 Task: Create a due date automation trigger when advanced on, on the tuesday before a card is due add dates with a due date at 11:00 AM.
Action: Mouse moved to (1253, 92)
Screenshot: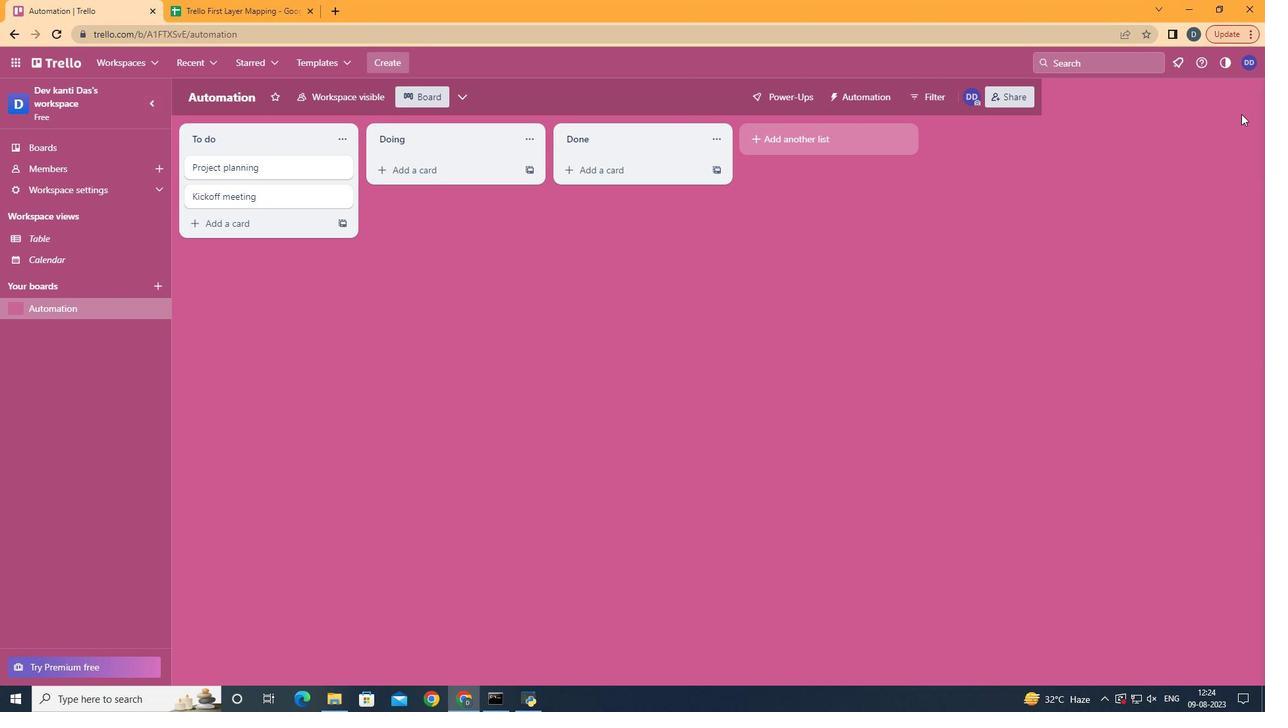 
Action: Mouse pressed left at (1253, 92)
Screenshot: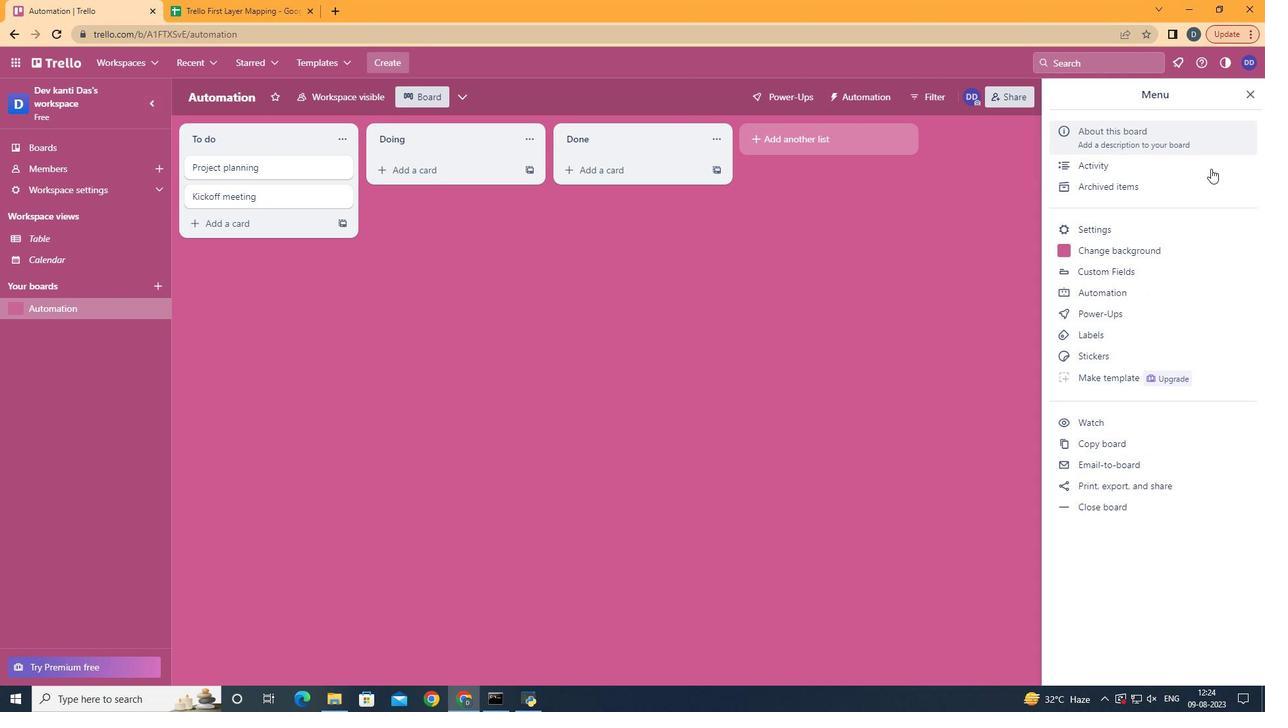 
Action: Mouse moved to (1139, 299)
Screenshot: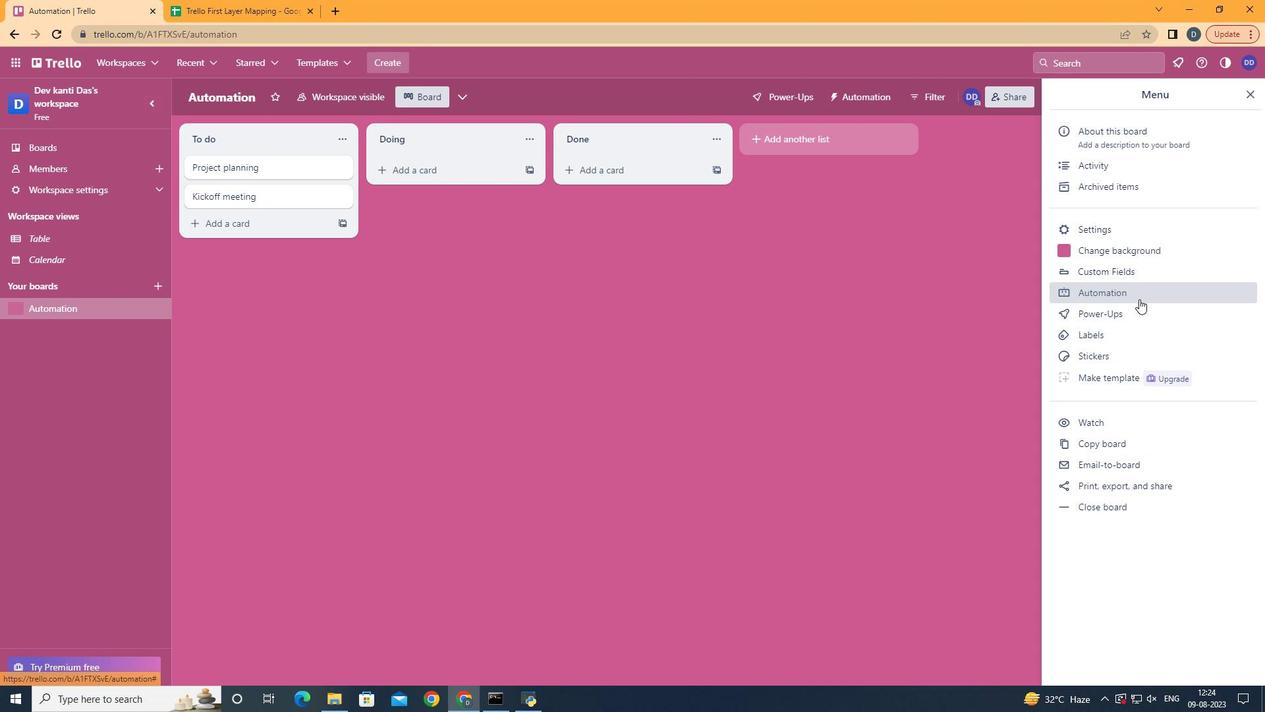 
Action: Mouse pressed left at (1139, 299)
Screenshot: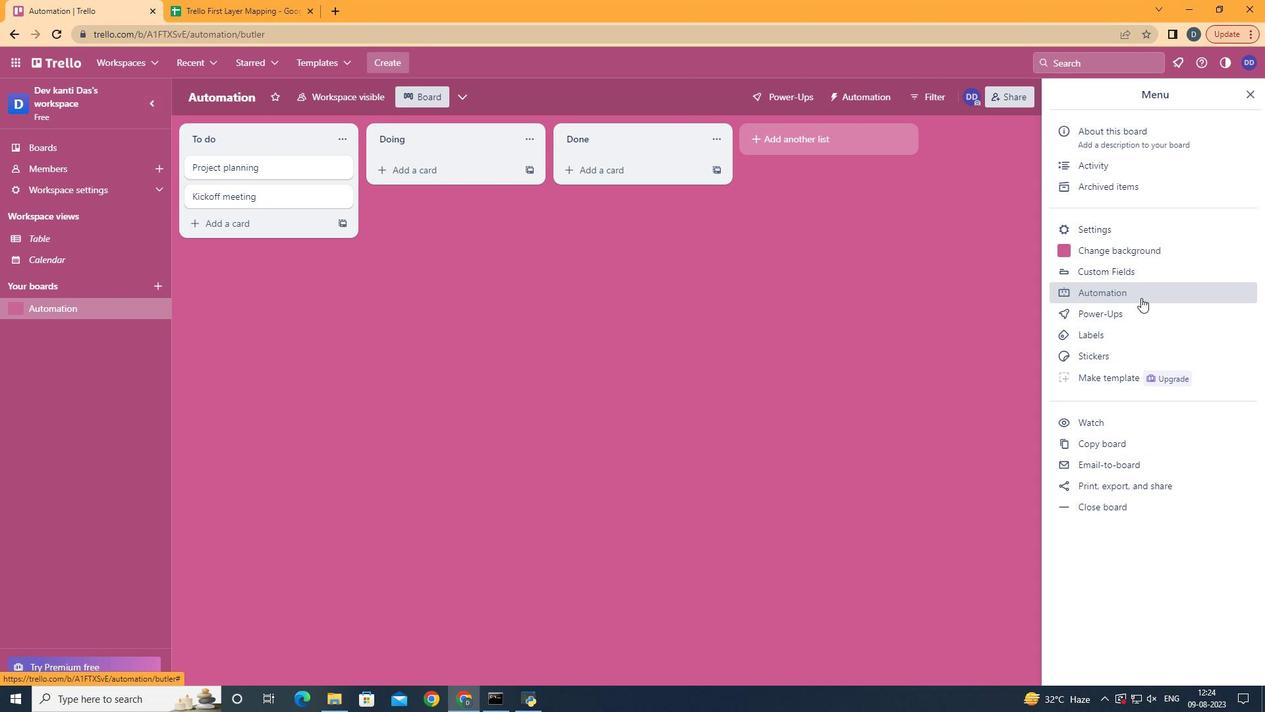 
Action: Mouse moved to (235, 256)
Screenshot: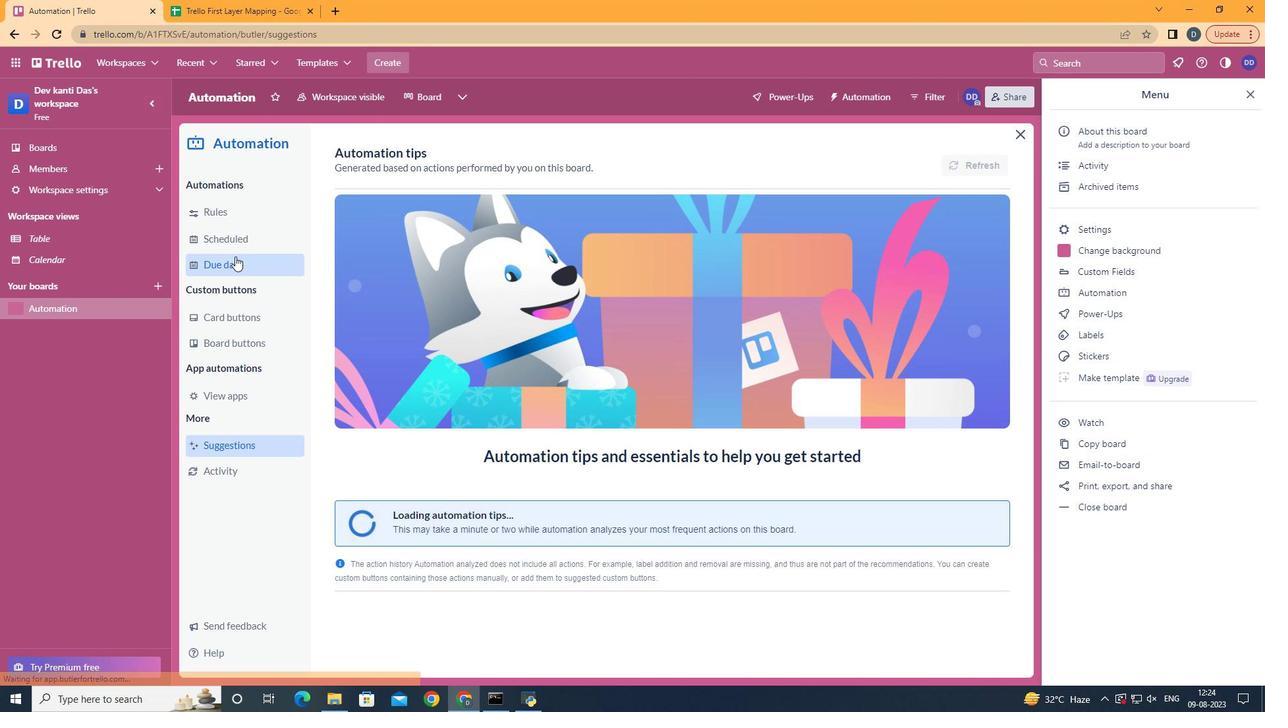 
Action: Mouse pressed left at (235, 256)
Screenshot: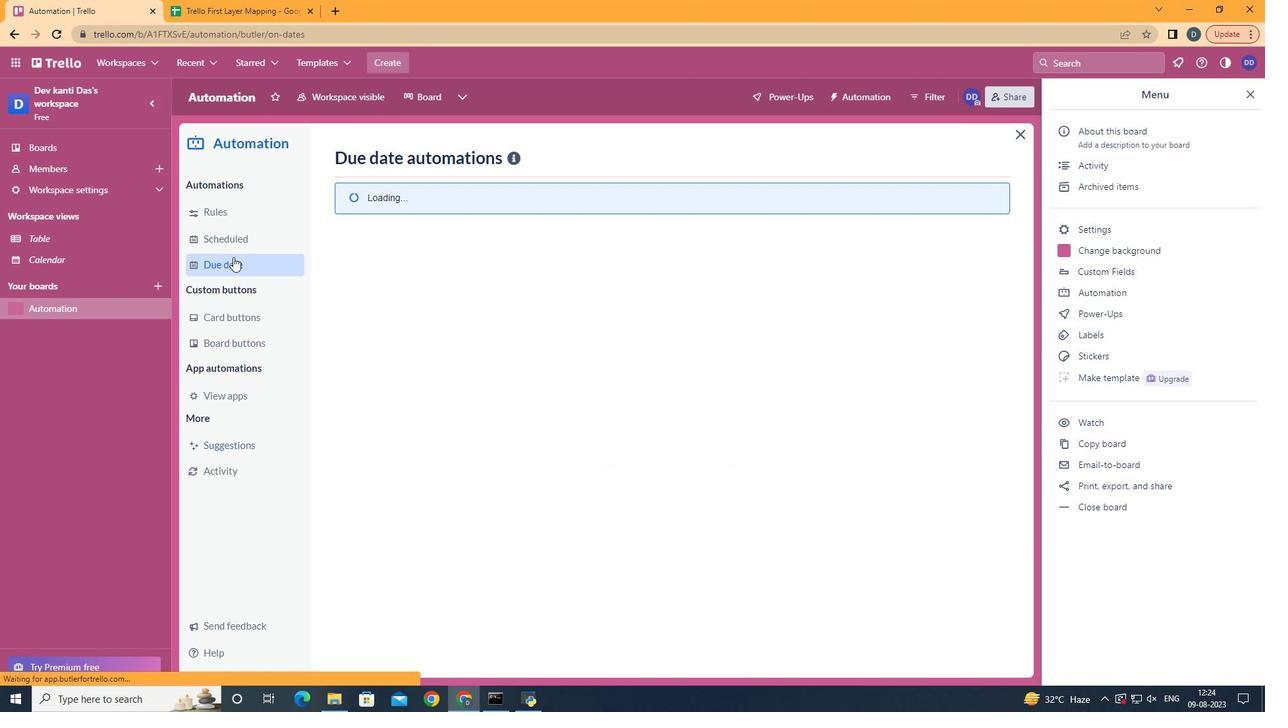 
Action: Mouse moved to (911, 158)
Screenshot: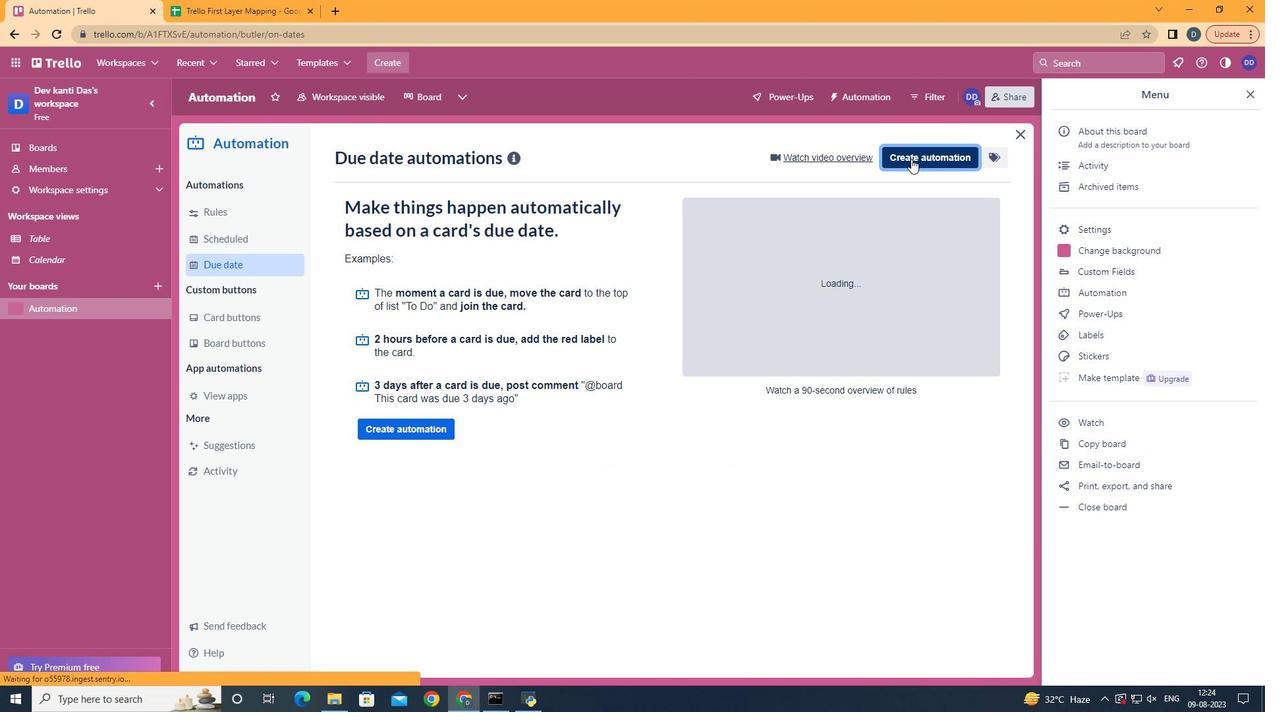 
Action: Mouse pressed left at (911, 158)
Screenshot: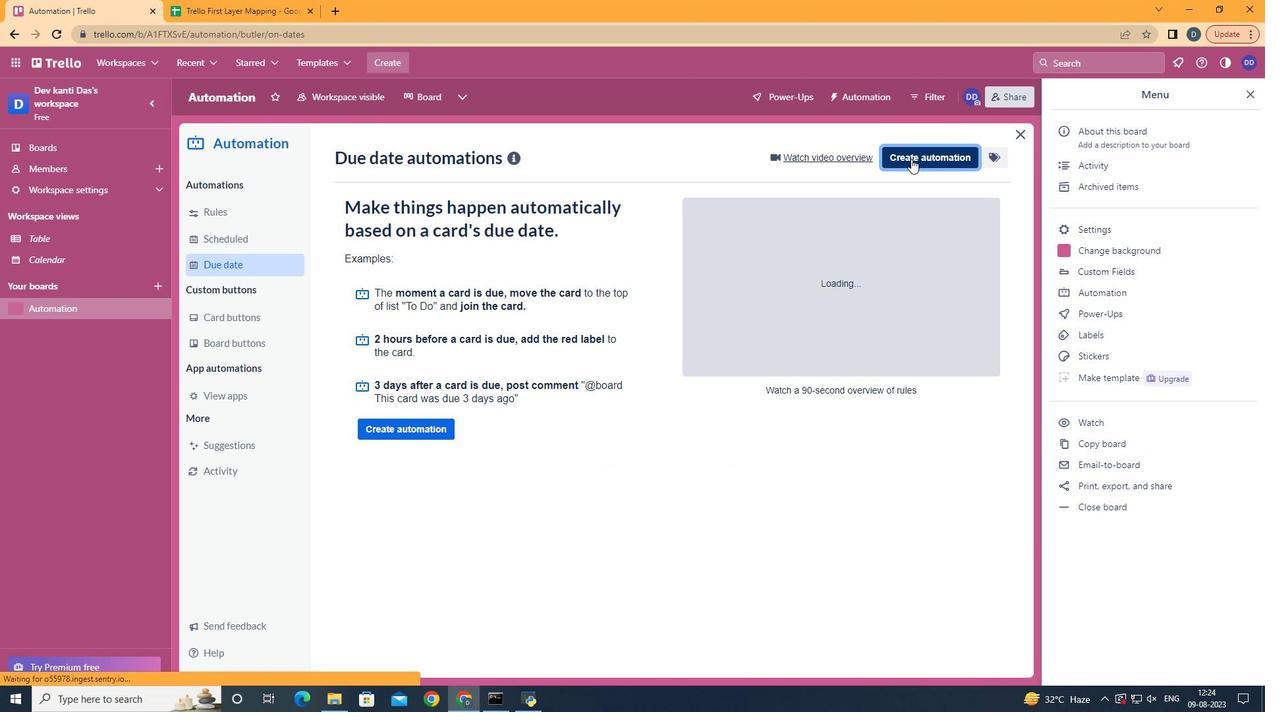 
Action: Mouse moved to (722, 292)
Screenshot: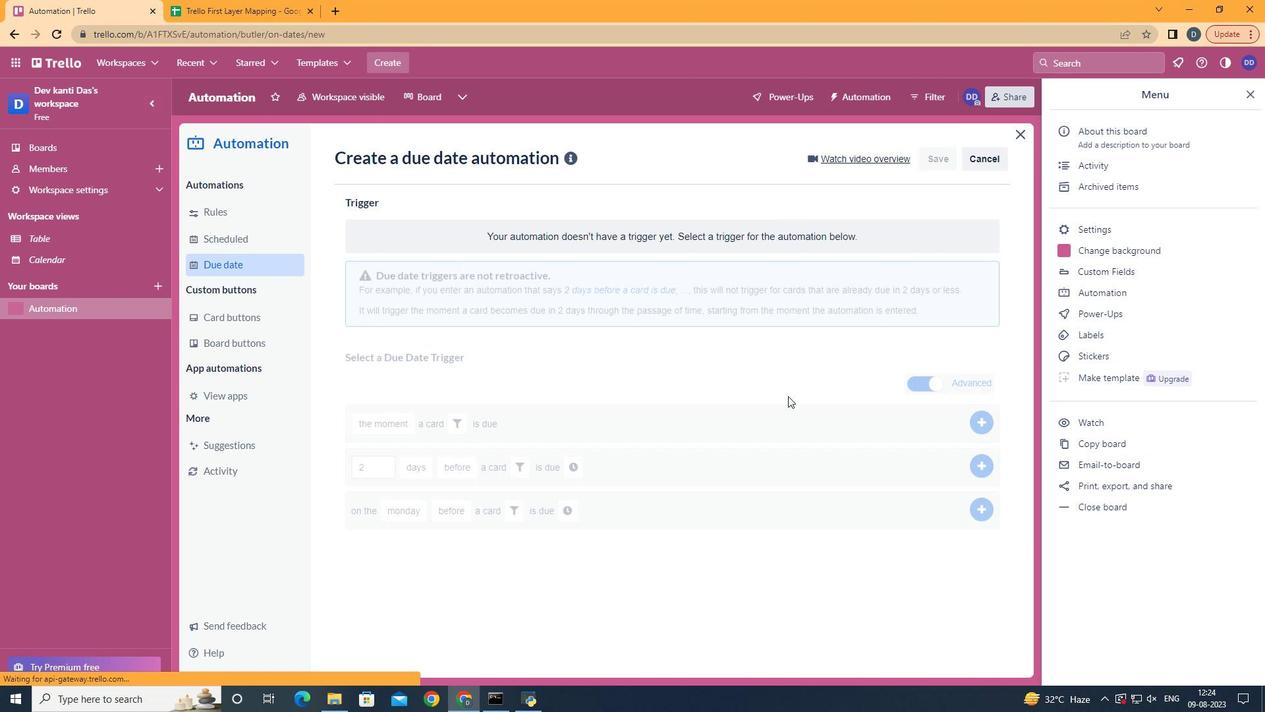 
Action: Mouse pressed left at (722, 292)
Screenshot: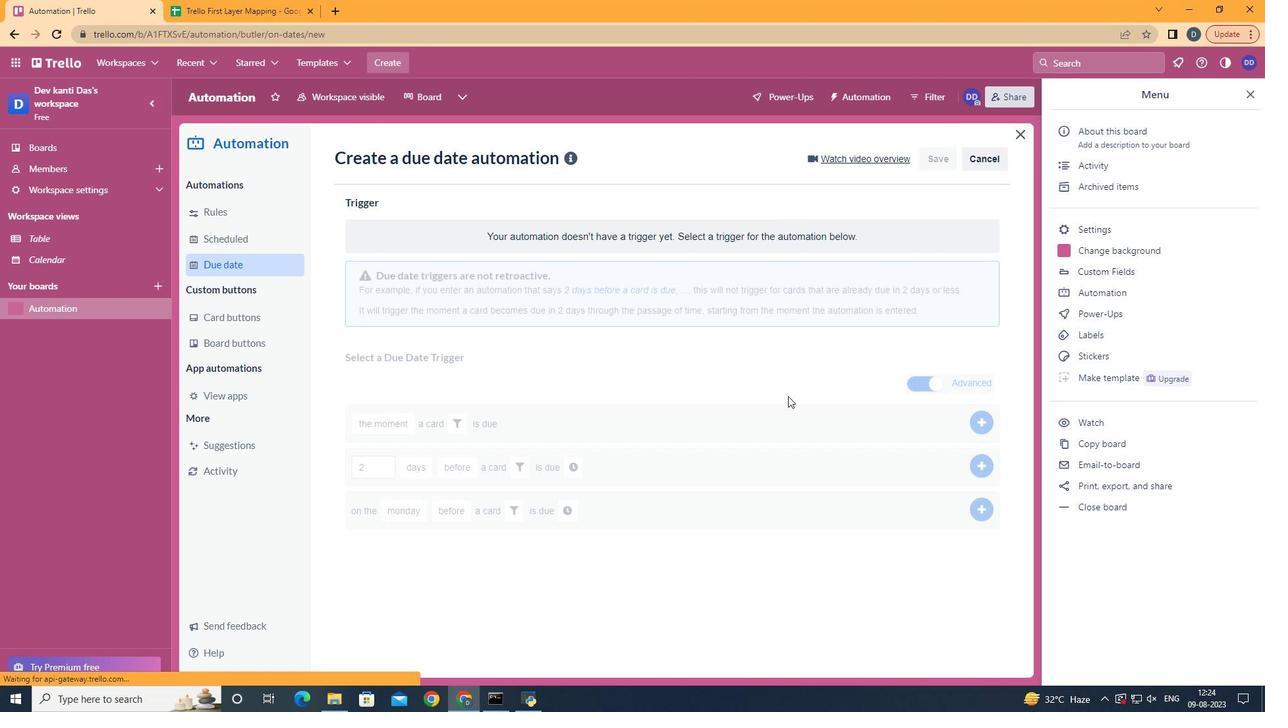 
Action: Mouse moved to (439, 373)
Screenshot: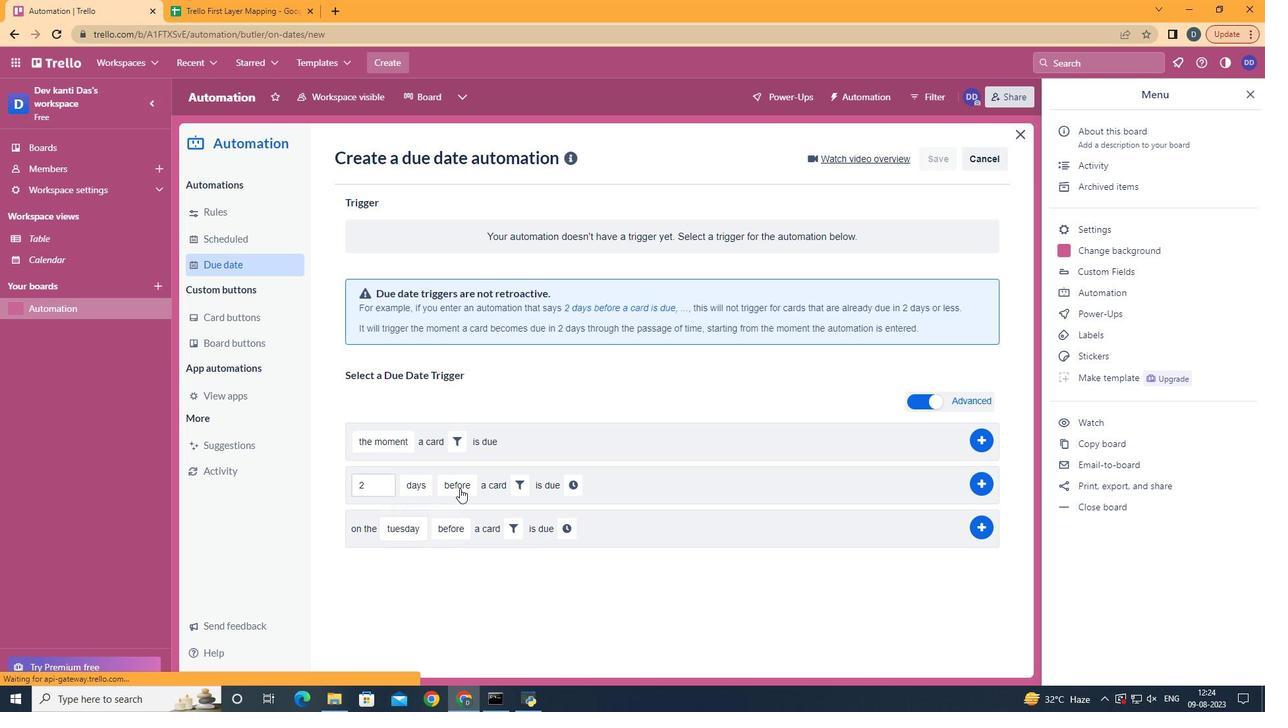 
Action: Mouse pressed left at (439, 373)
Screenshot: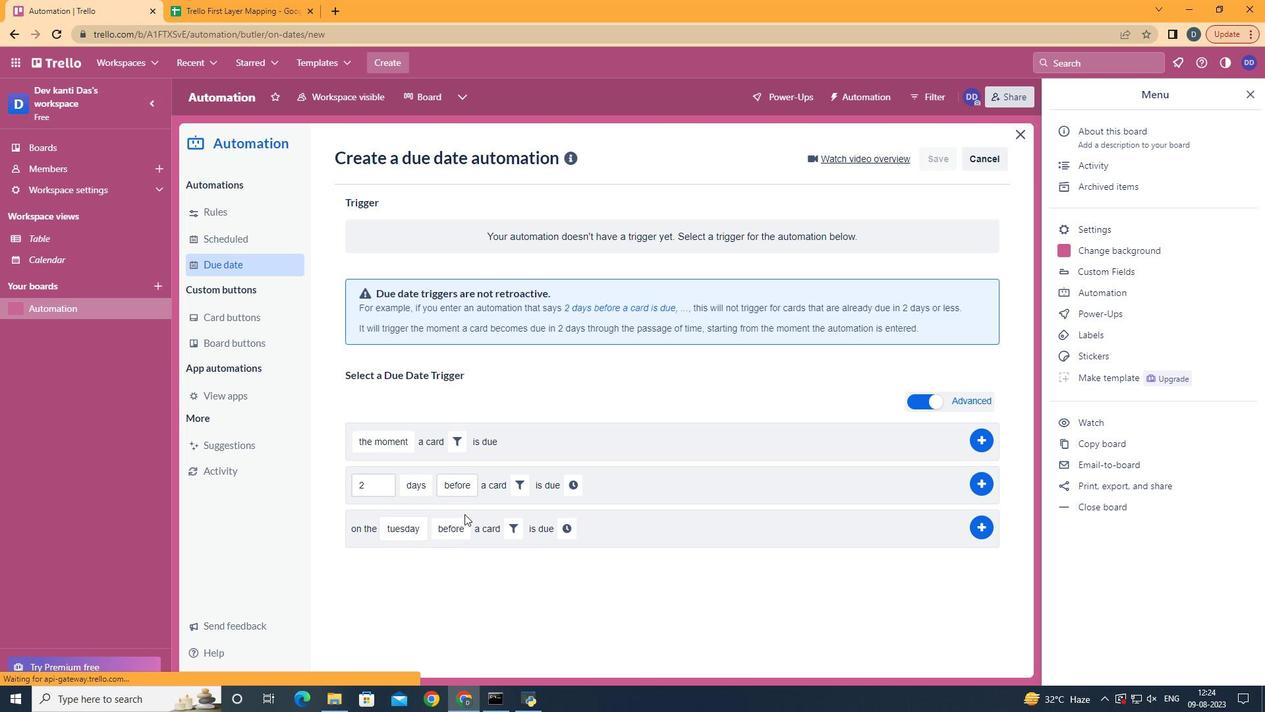 
Action: Mouse moved to (474, 552)
Screenshot: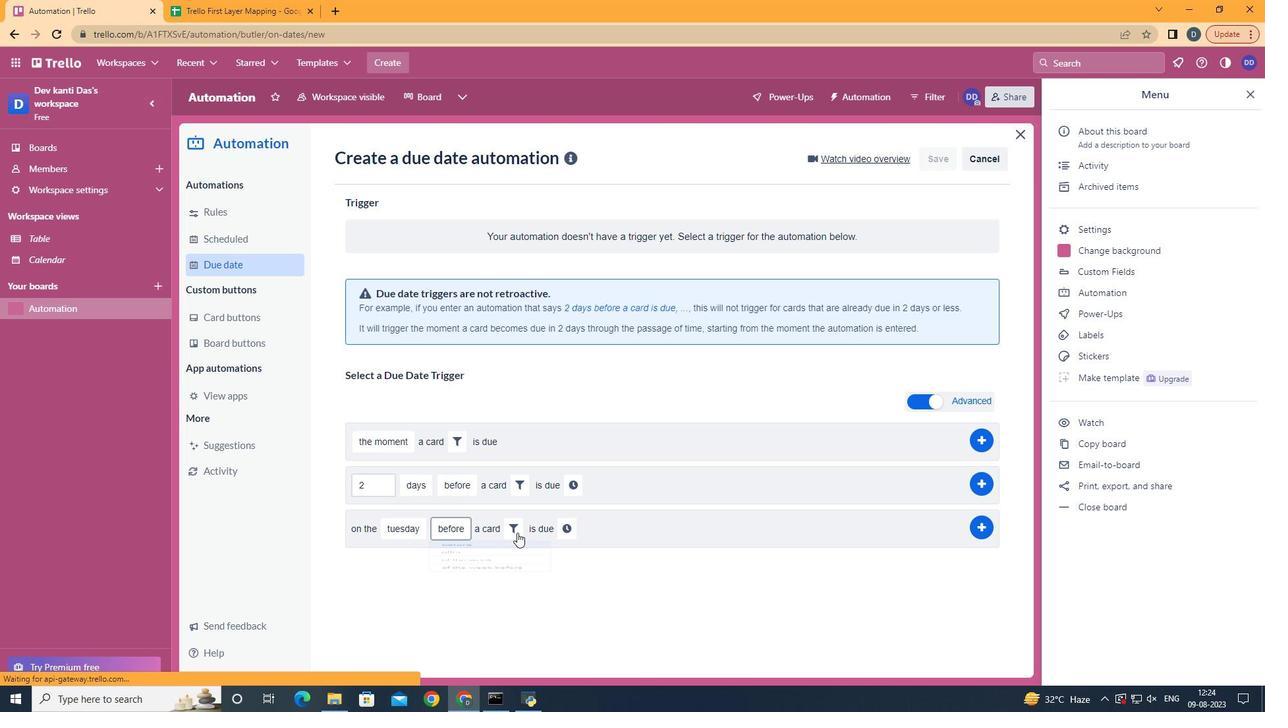 
Action: Mouse pressed left at (474, 552)
Screenshot: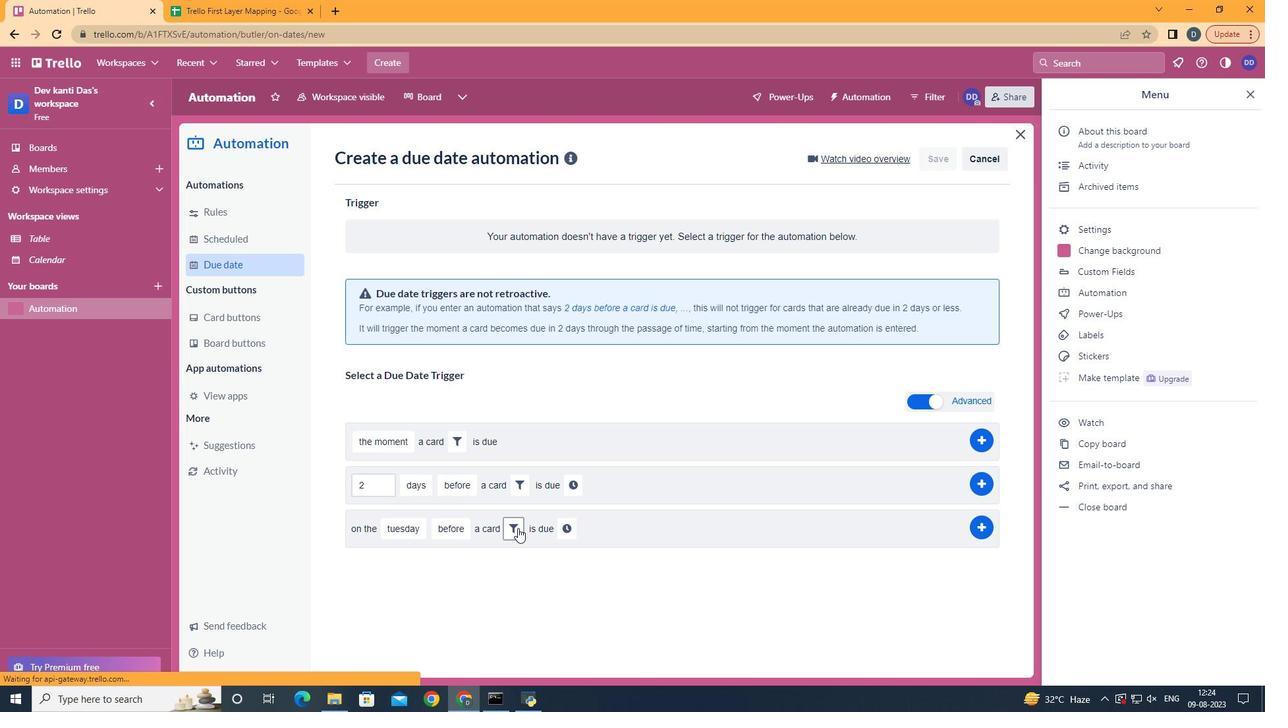 
Action: Mouse moved to (518, 528)
Screenshot: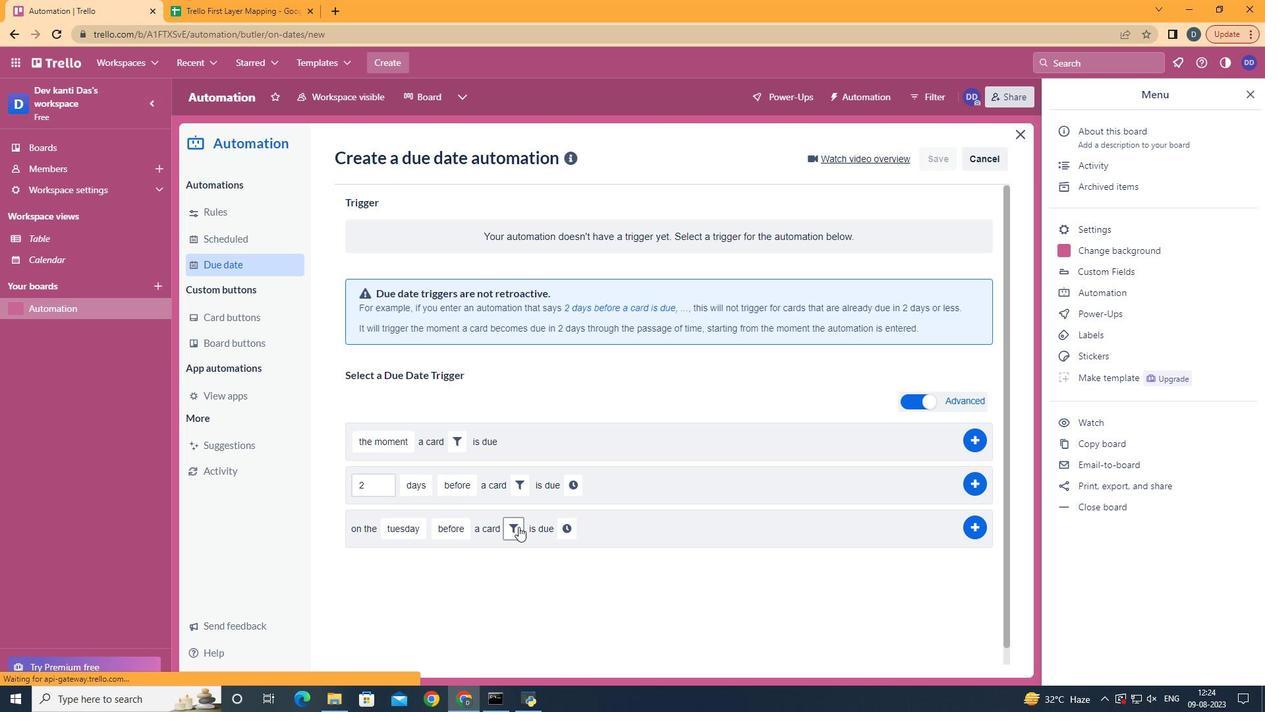 
Action: Mouse pressed left at (518, 528)
Screenshot: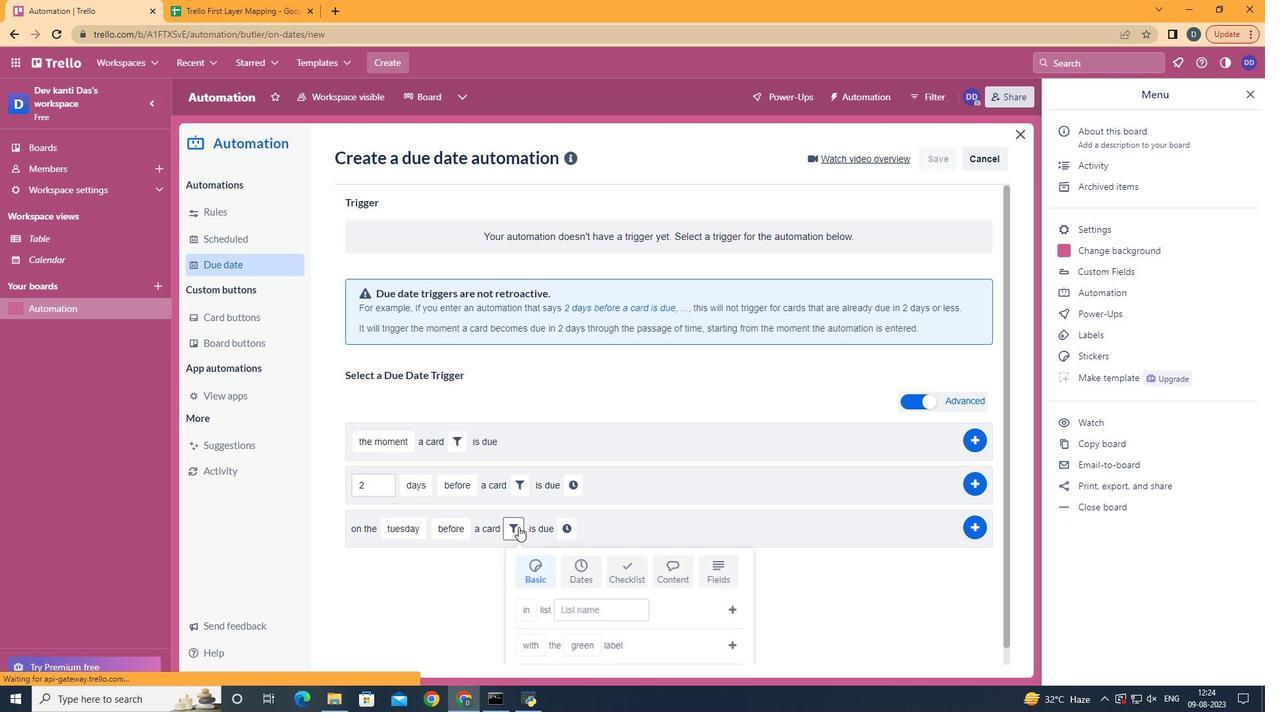 
Action: Mouse moved to (588, 556)
Screenshot: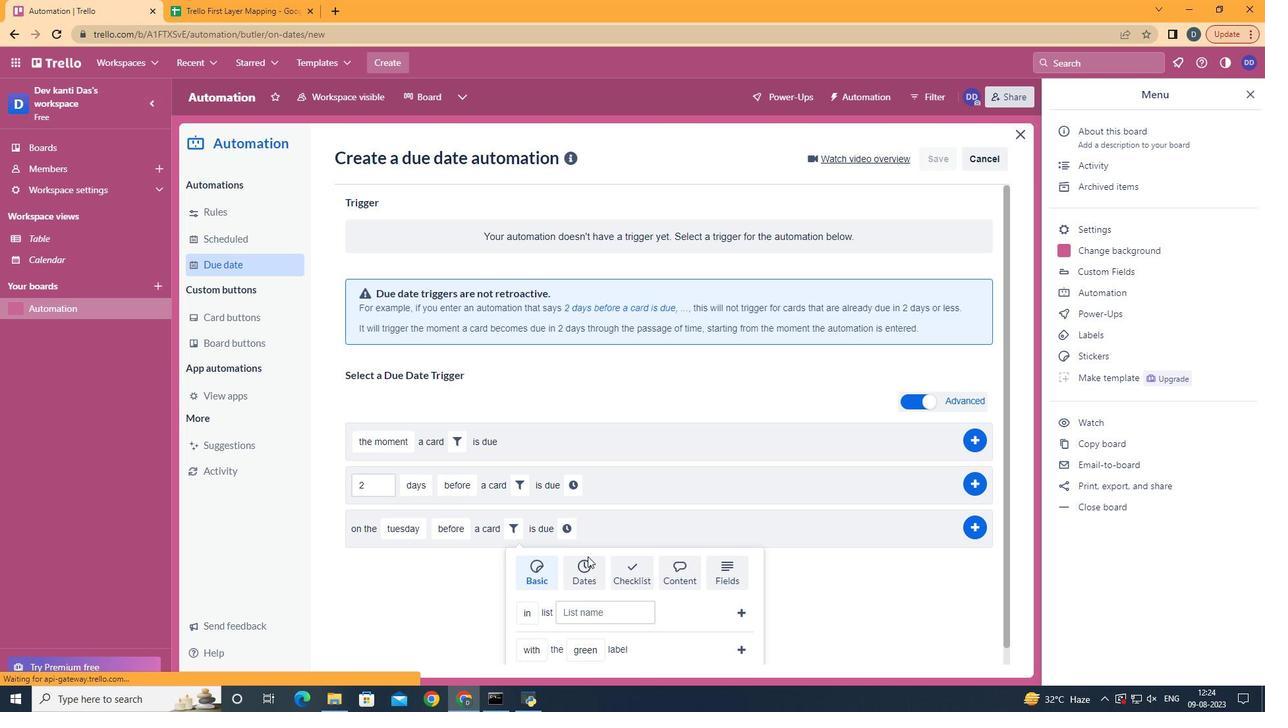 
Action: Mouse pressed left at (588, 556)
Screenshot: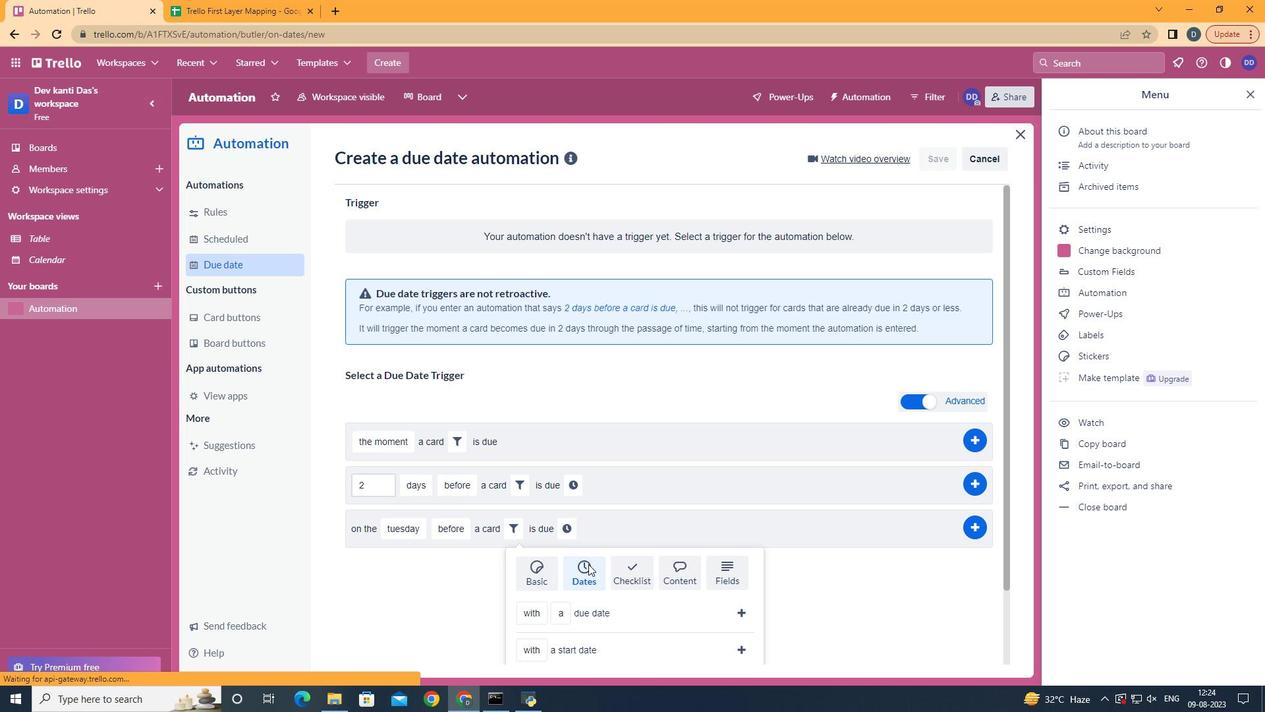 
Action: Mouse moved to (589, 566)
Screenshot: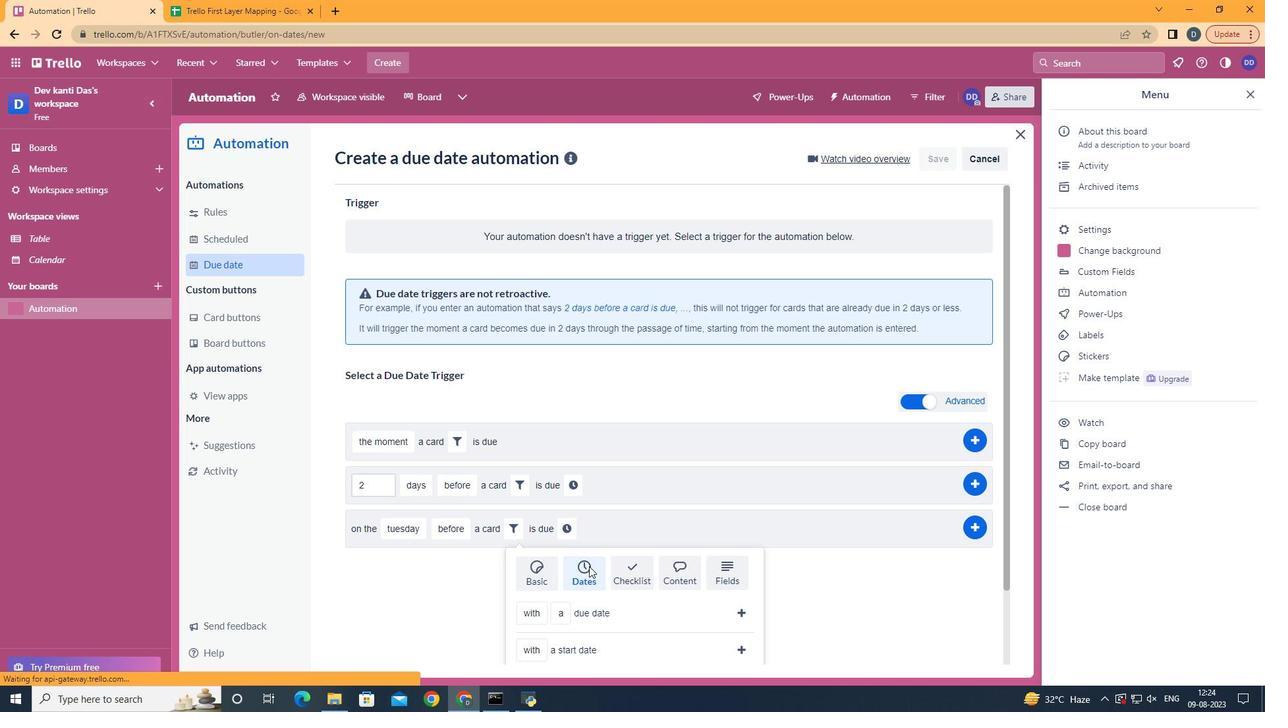 
Action: Mouse scrolled (589, 565) with delta (0, 0)
Screenshot: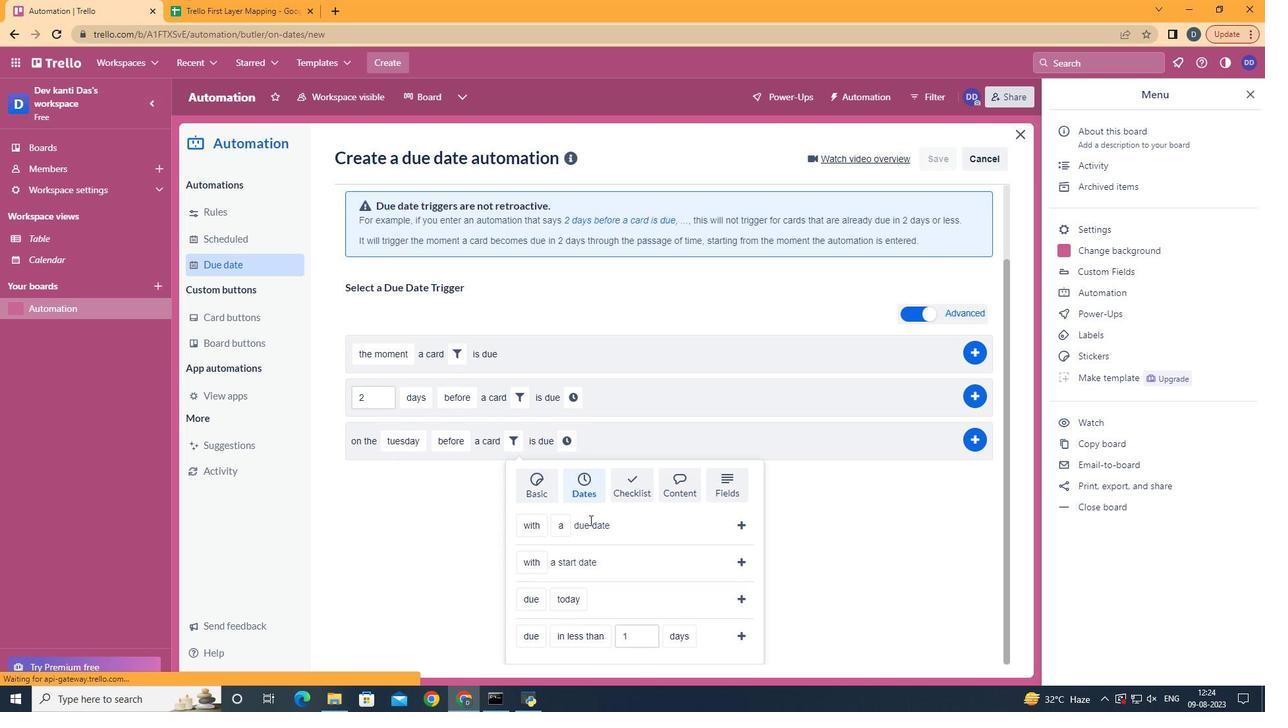 
Action: Mouse scrolled (589, 565) with delta (0, 0)
Screenshot: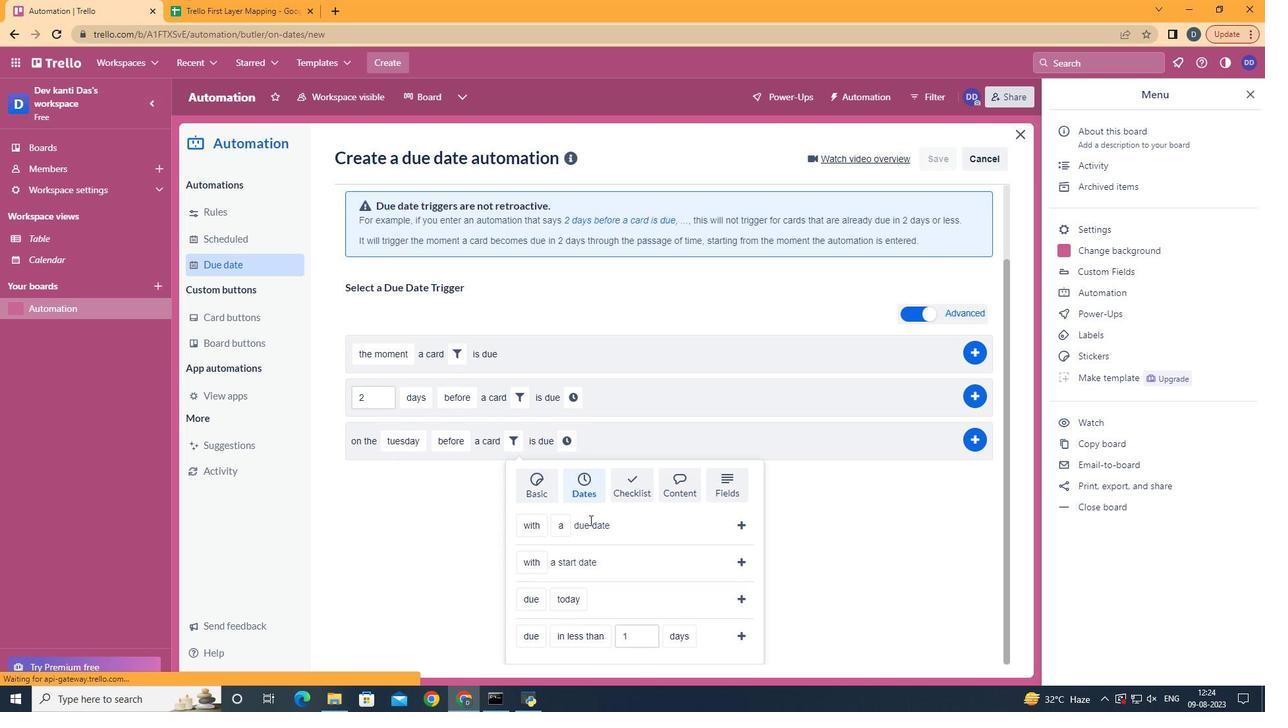 
Action: Mouse scrolled (589, 565) with delta (0, 0)
Screenshot: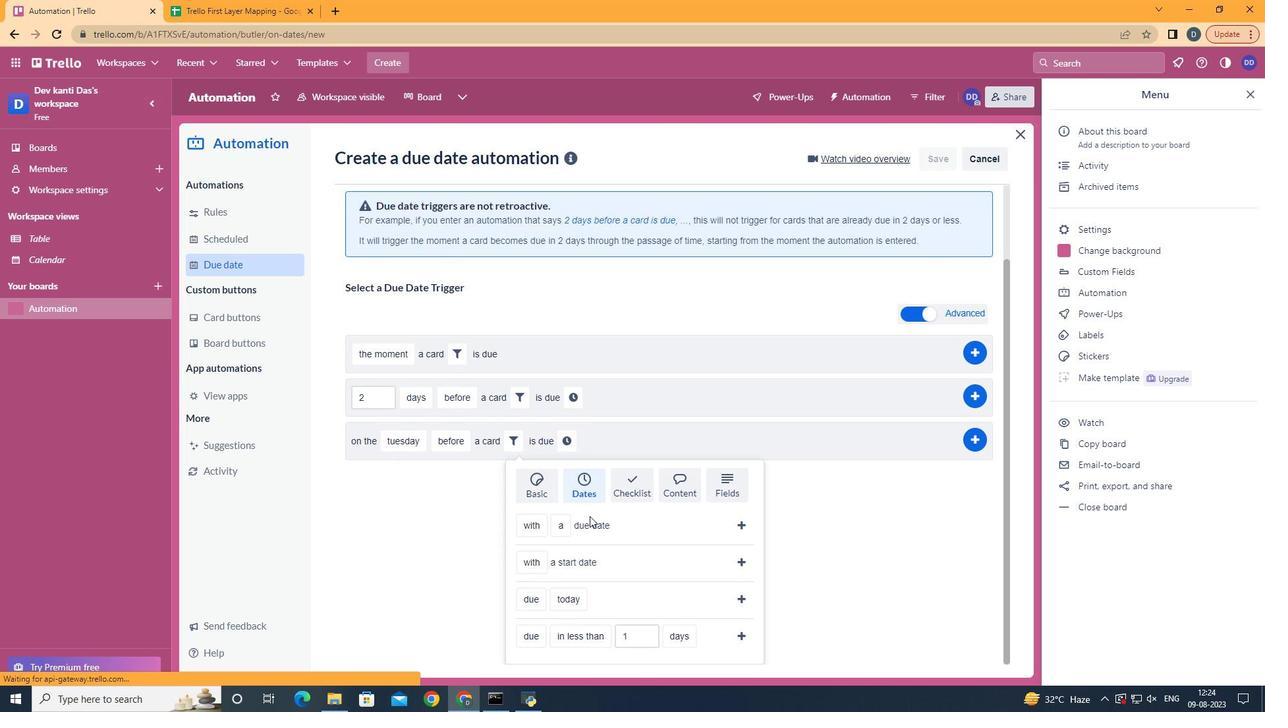 
Action: Mouse moved to (539, 546)
Screenshot: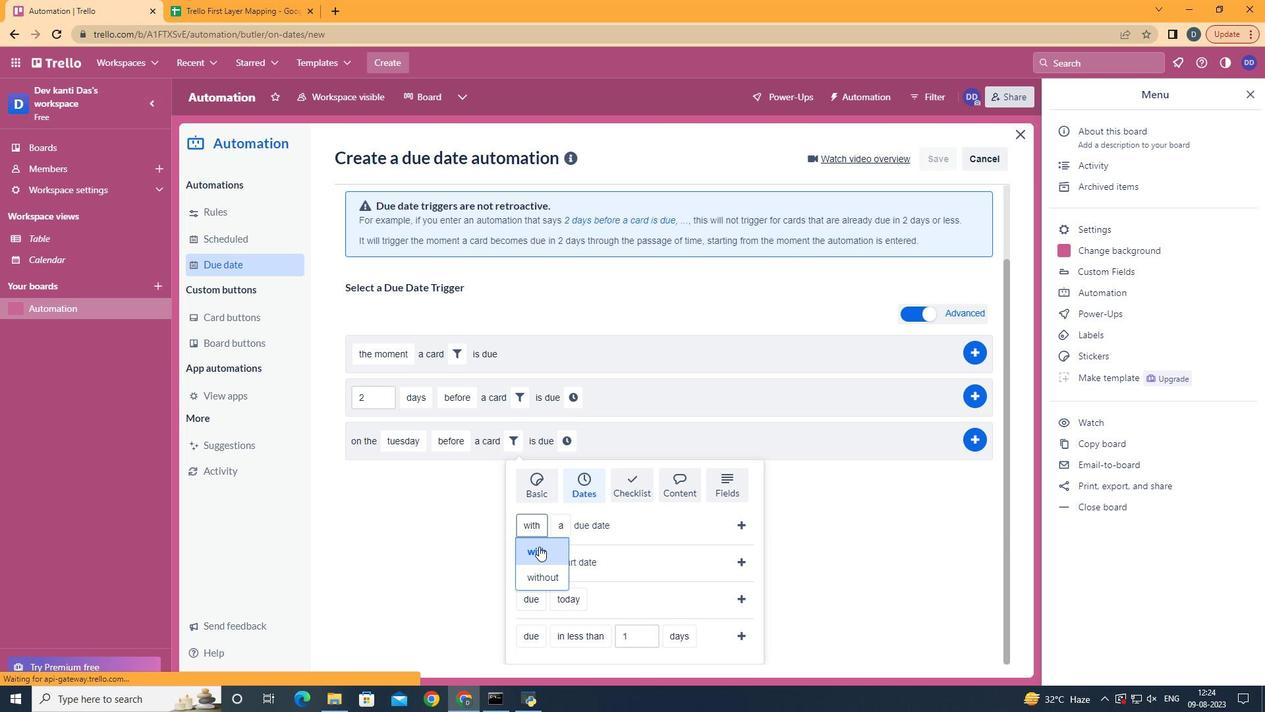
Action: Mouse pressed left at (539, 546)
Screenshot: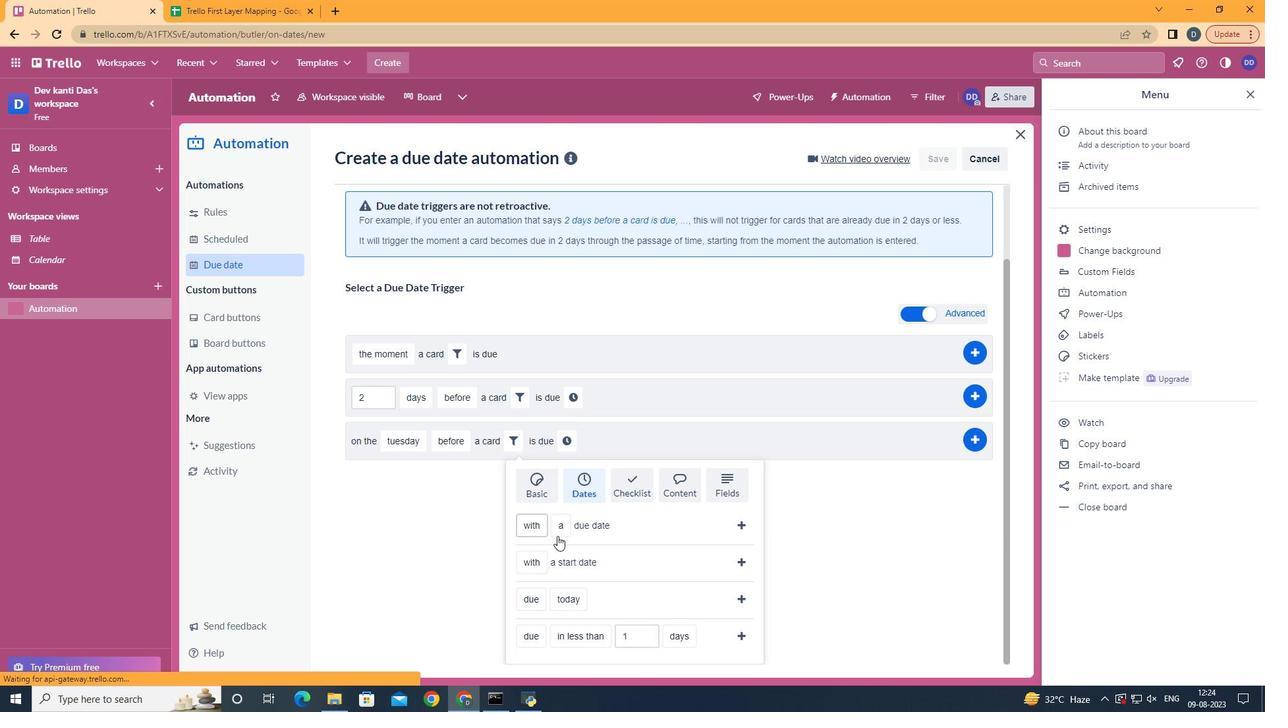 
Action: Mouse moved to (563, 549)
Screenshot: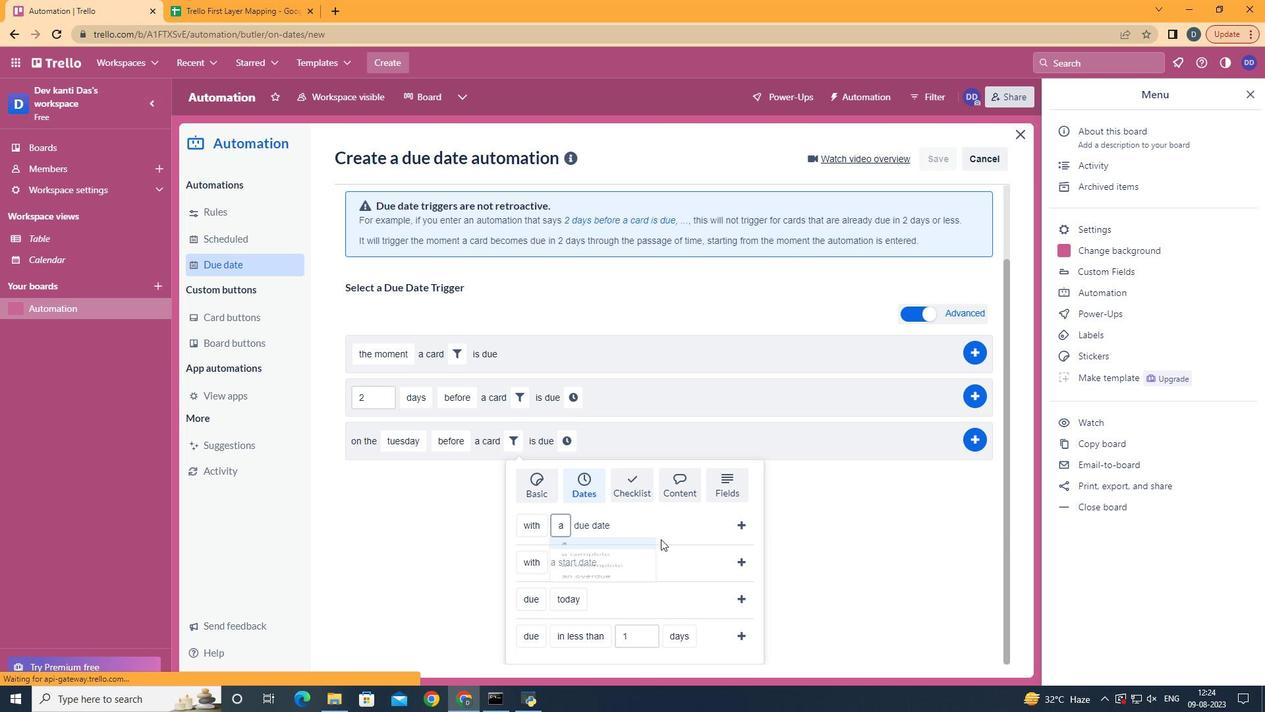 
Action: Mouse pressed left at (563, 549)
Screenshot: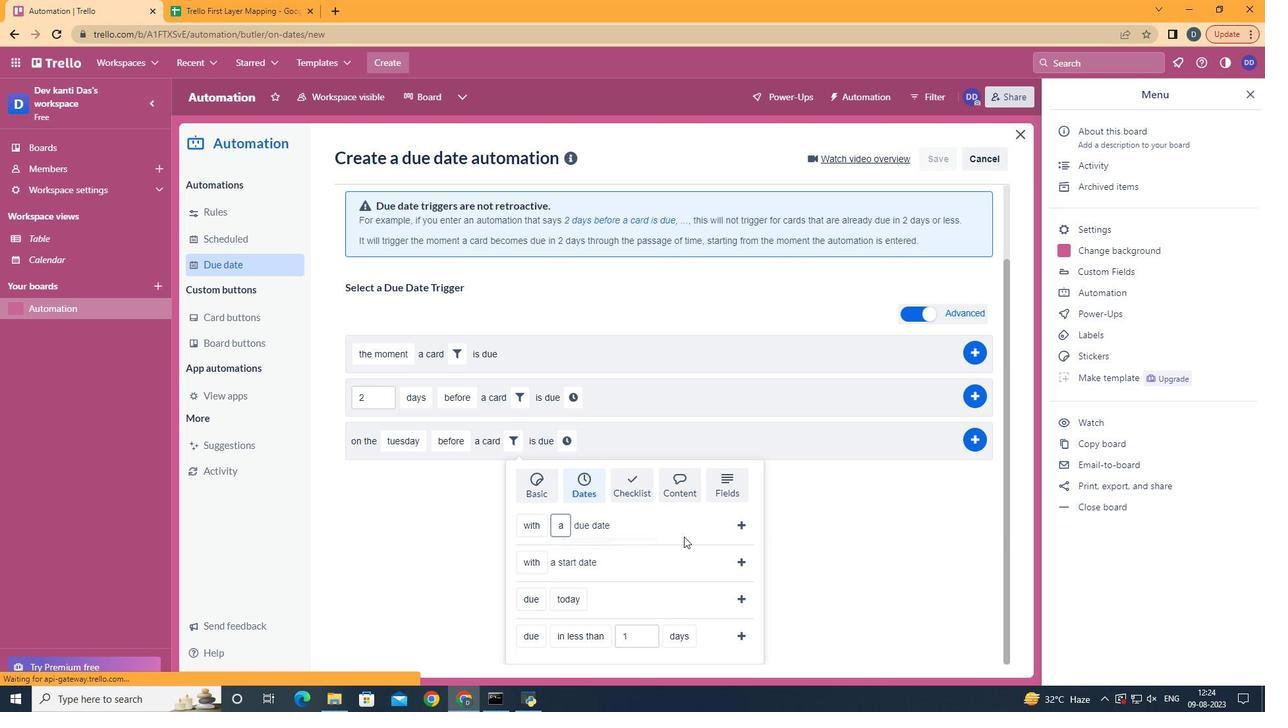 
Action: Mouse moved to (739, 528)
Screenshot: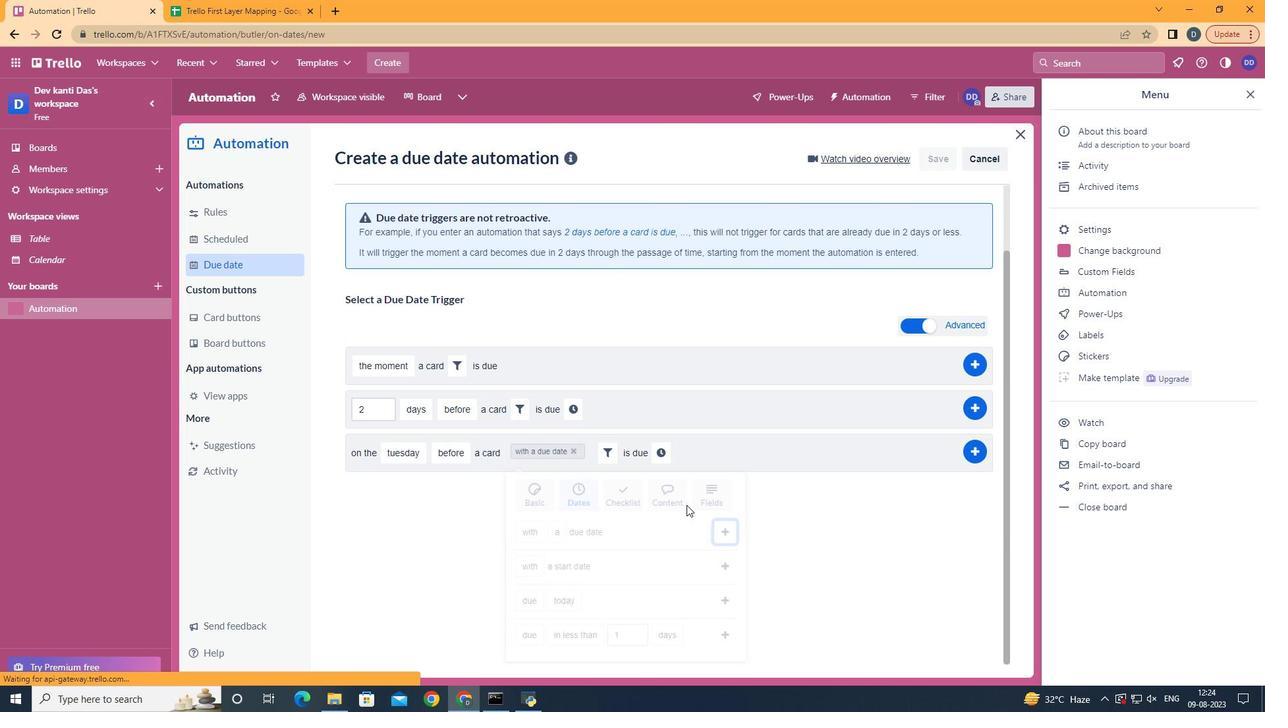 
Action: Mouse pressed left at (739, 528)
Screenshot: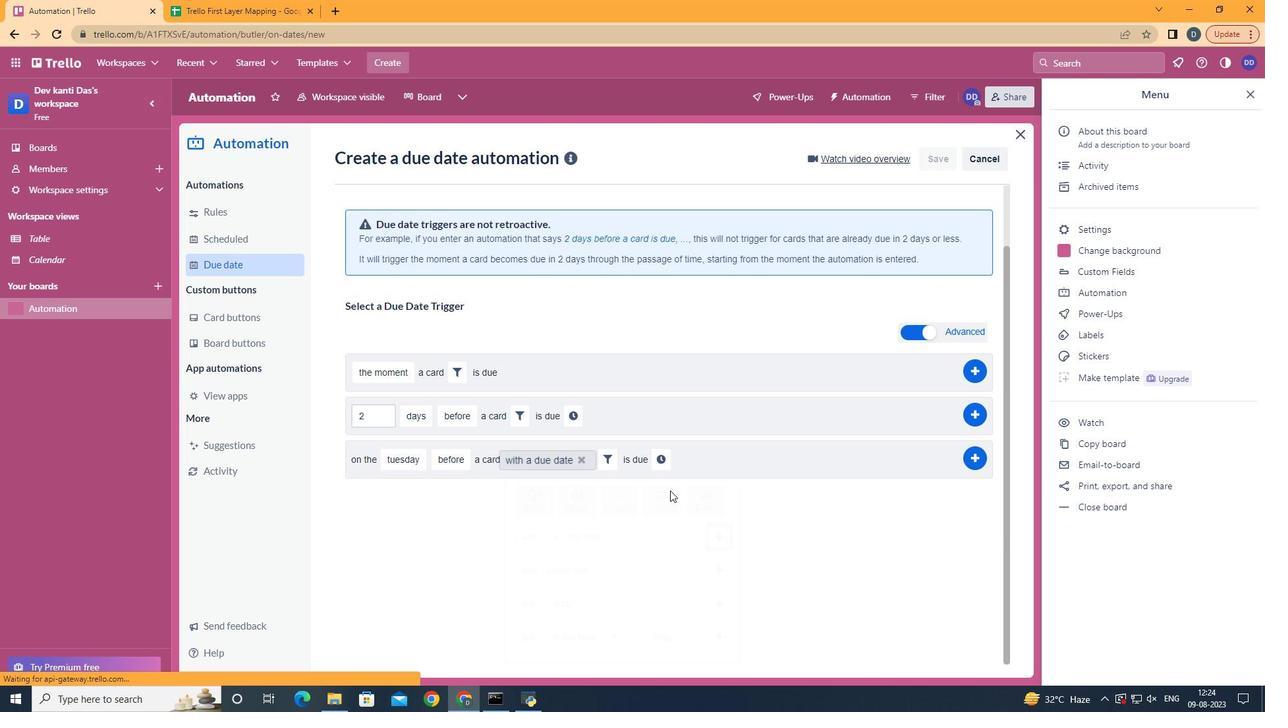 
Action: Mouse moved to (671, 526)
Screenshot: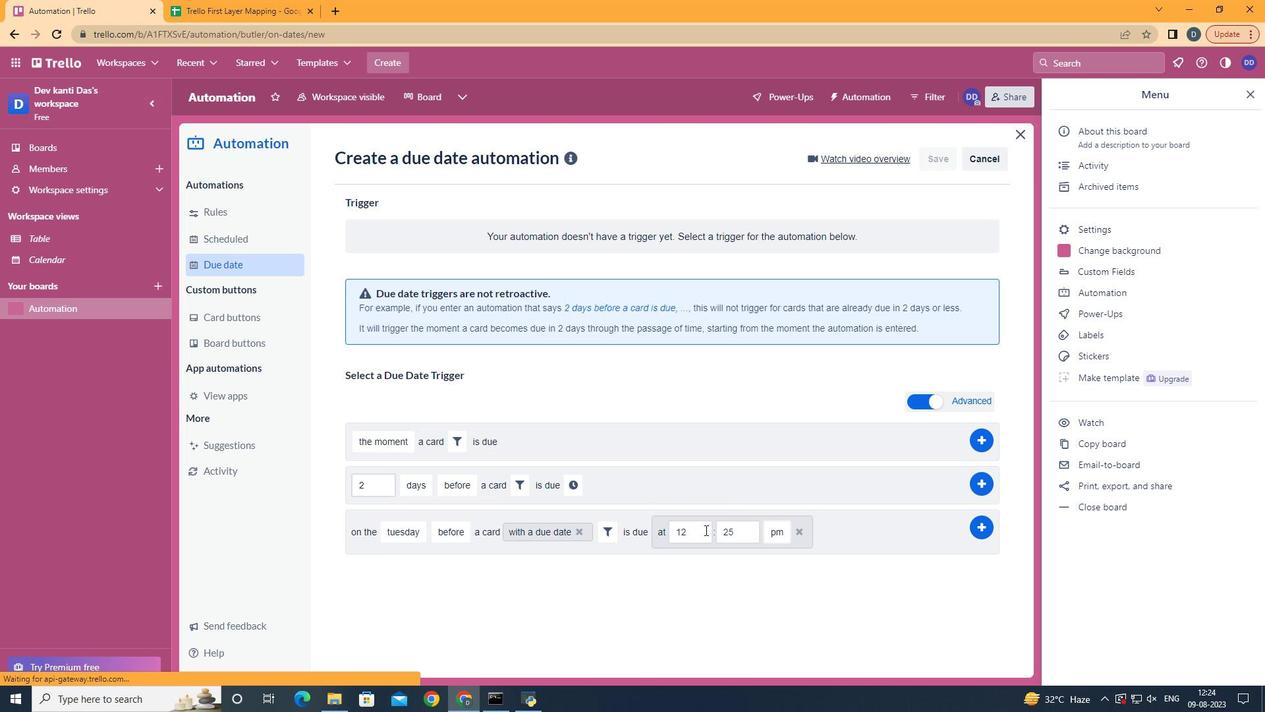 
Action: Mouse pressed left at (671, 526)
Screenshot: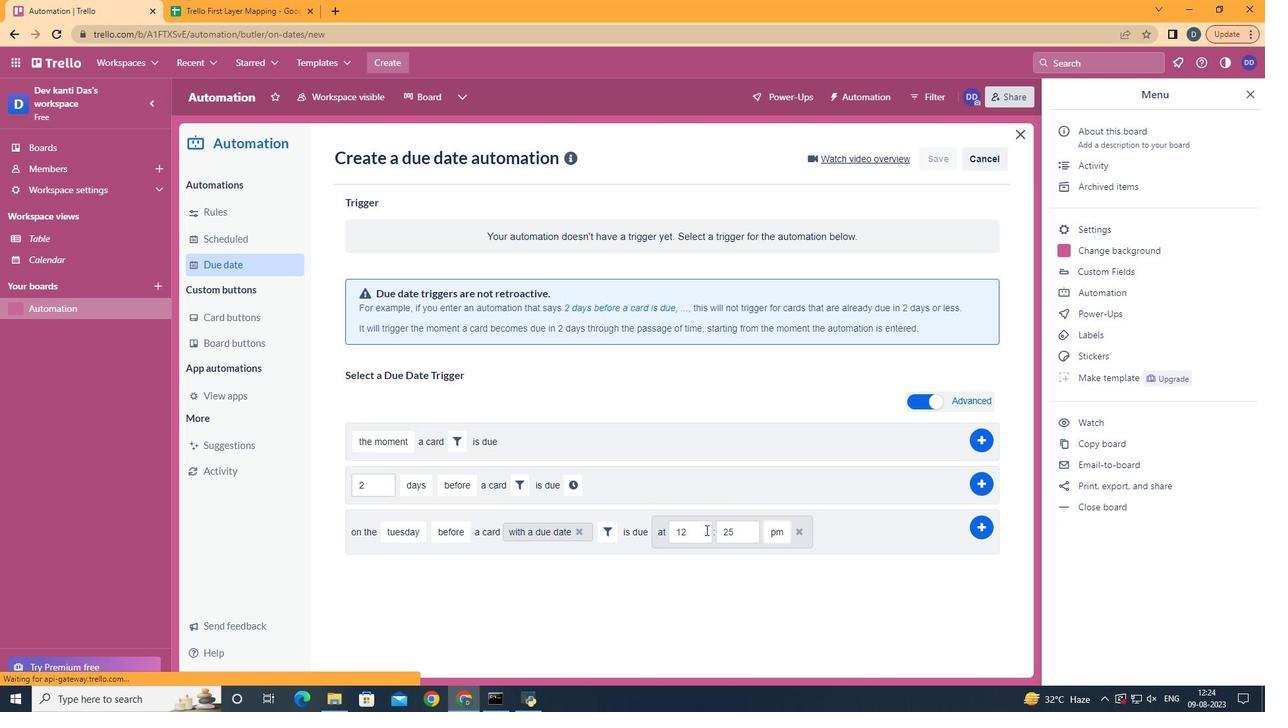 
Action: Mouse moved to (703, 531)
Screenshot: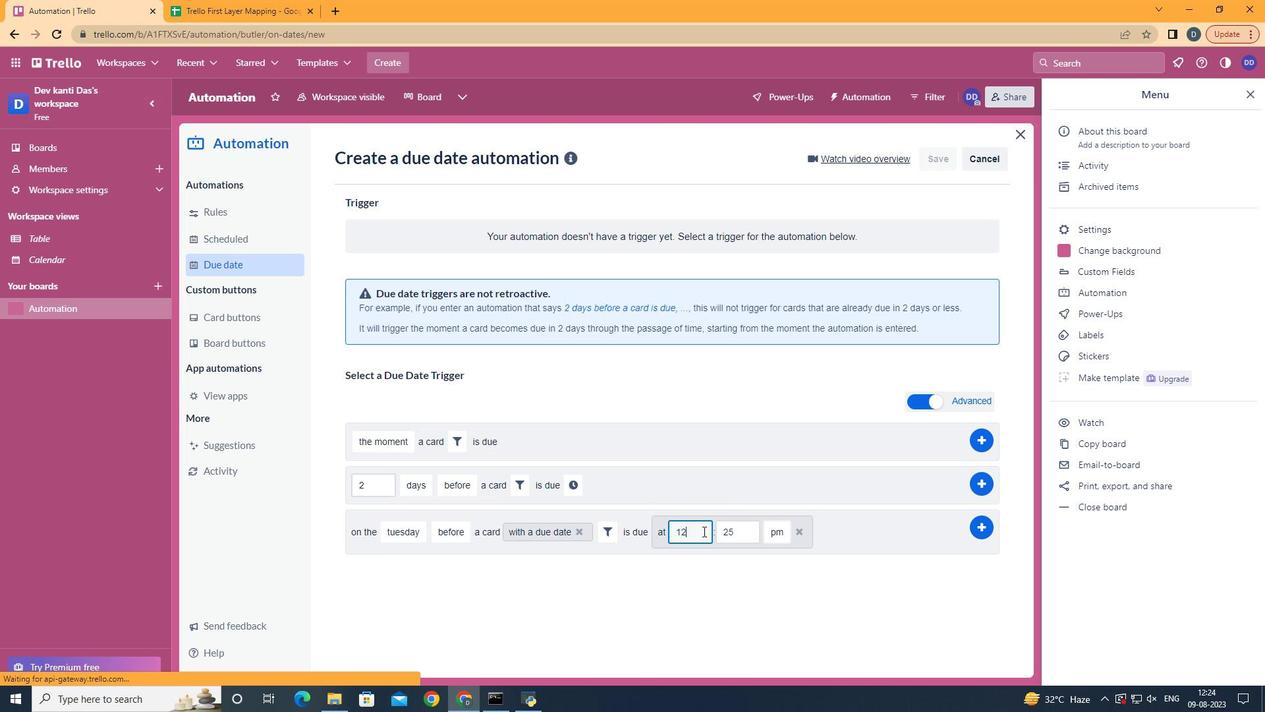 
Action: Mouse pressed left at (703, 531)
Screenshot: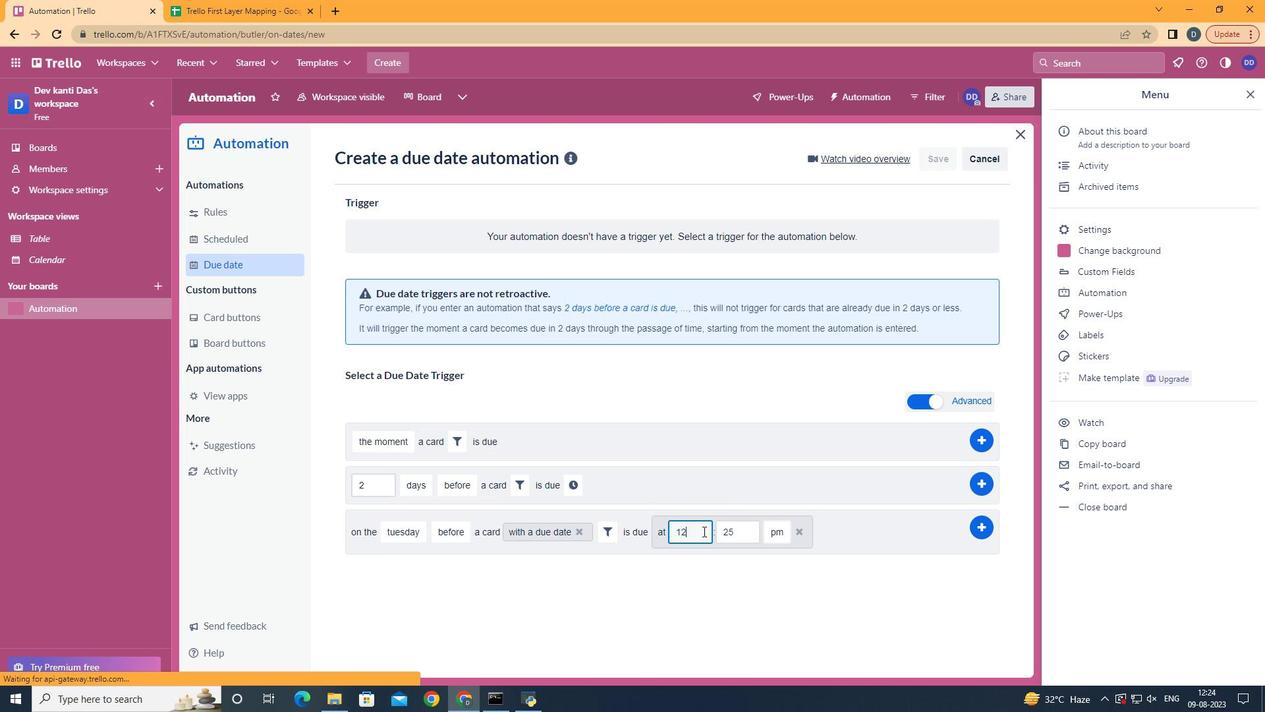 
Action: Mouse moved to (703, 530)
Screenshot: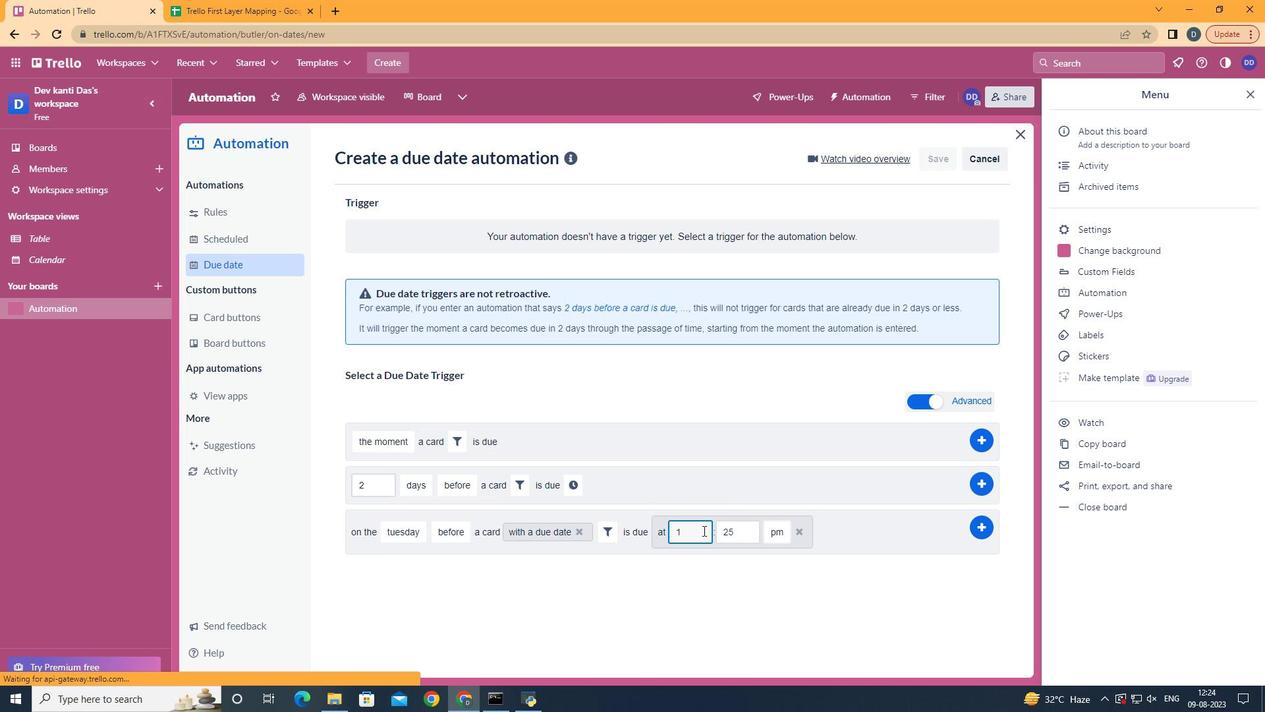 
Action: Key pressed <Key.backspace>1
Screenshot: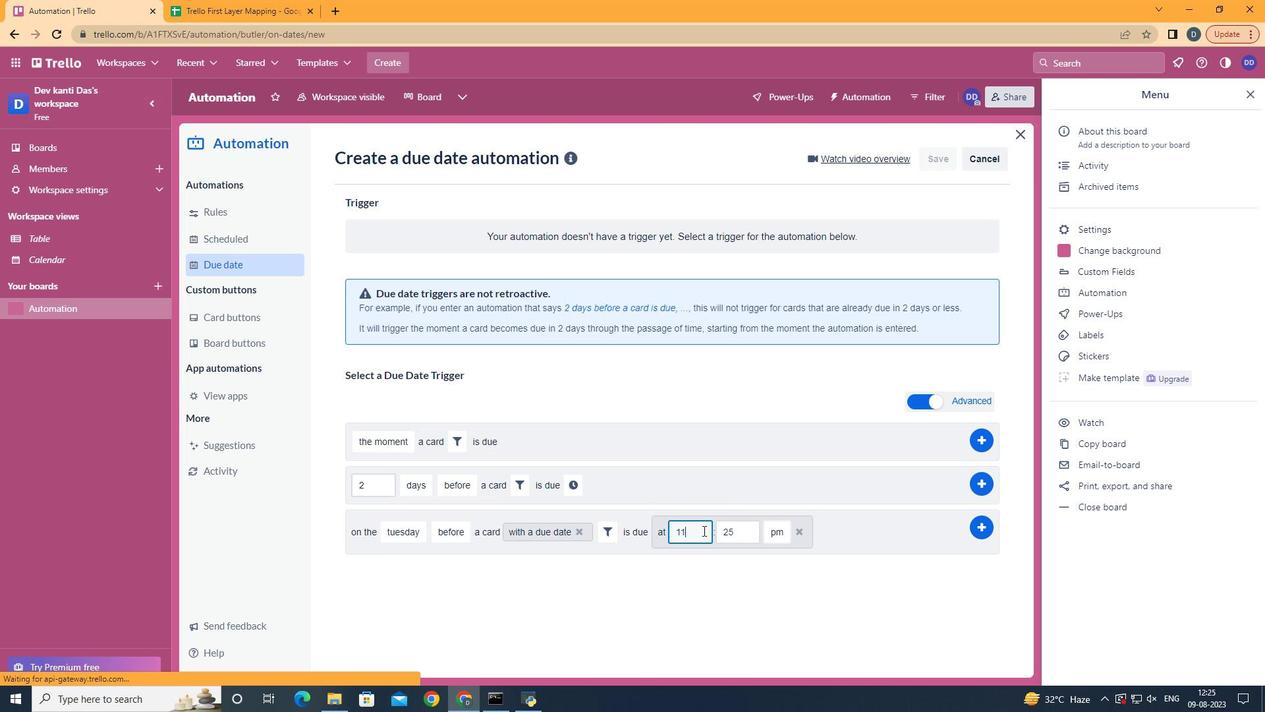 
Action: Mouse moved to (746, 516)
Screenshot: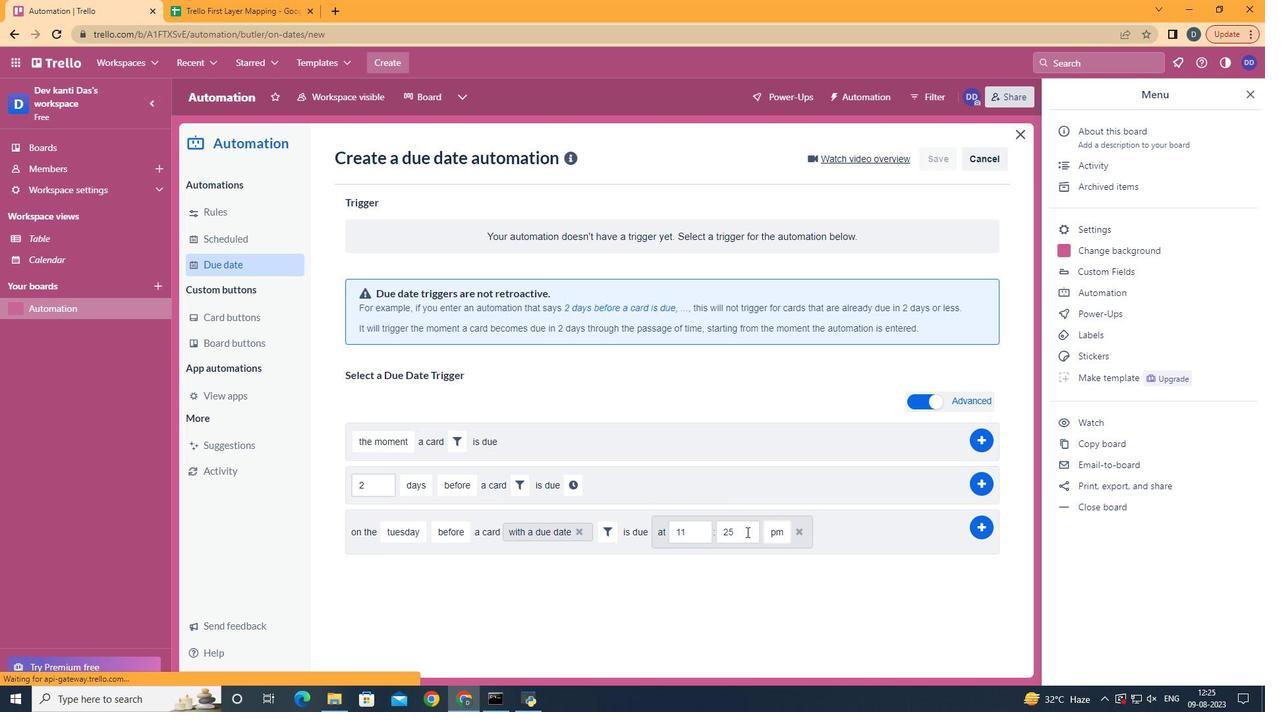 
Action: Mouse pressed left at (746, 516)
Screenshot: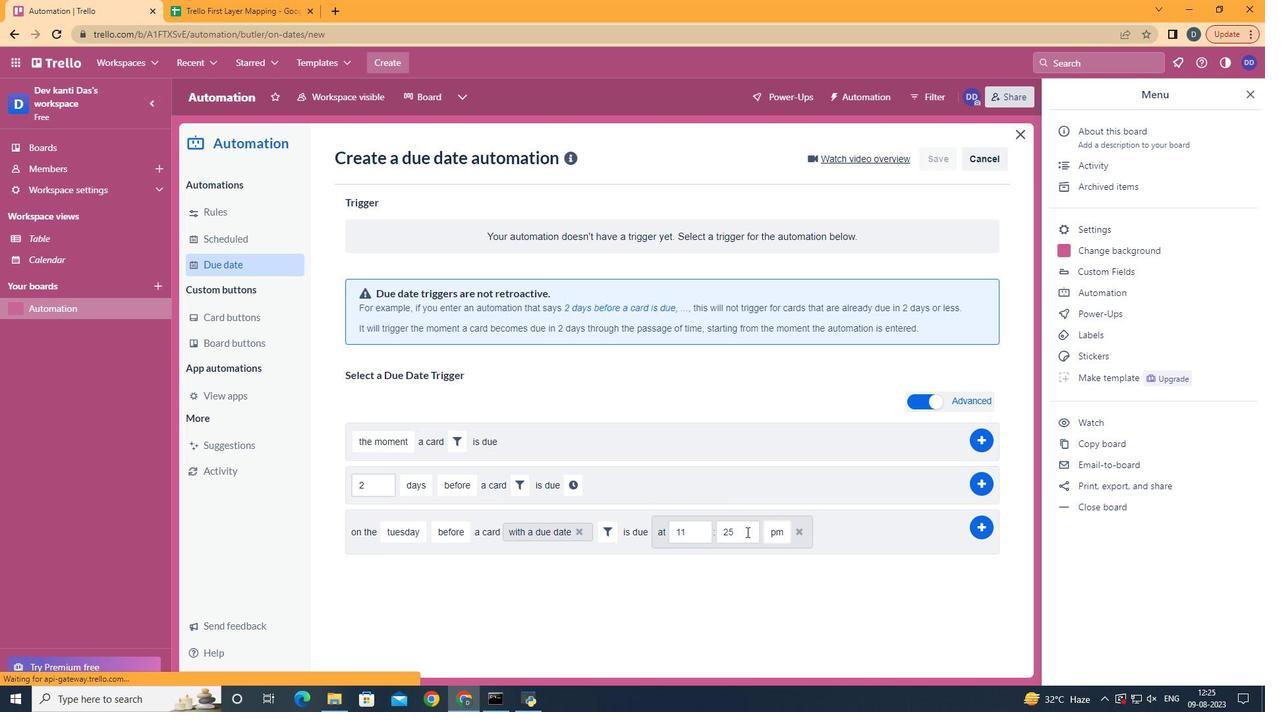 
Action: Mouse moved to (746, 532)
Screenshot: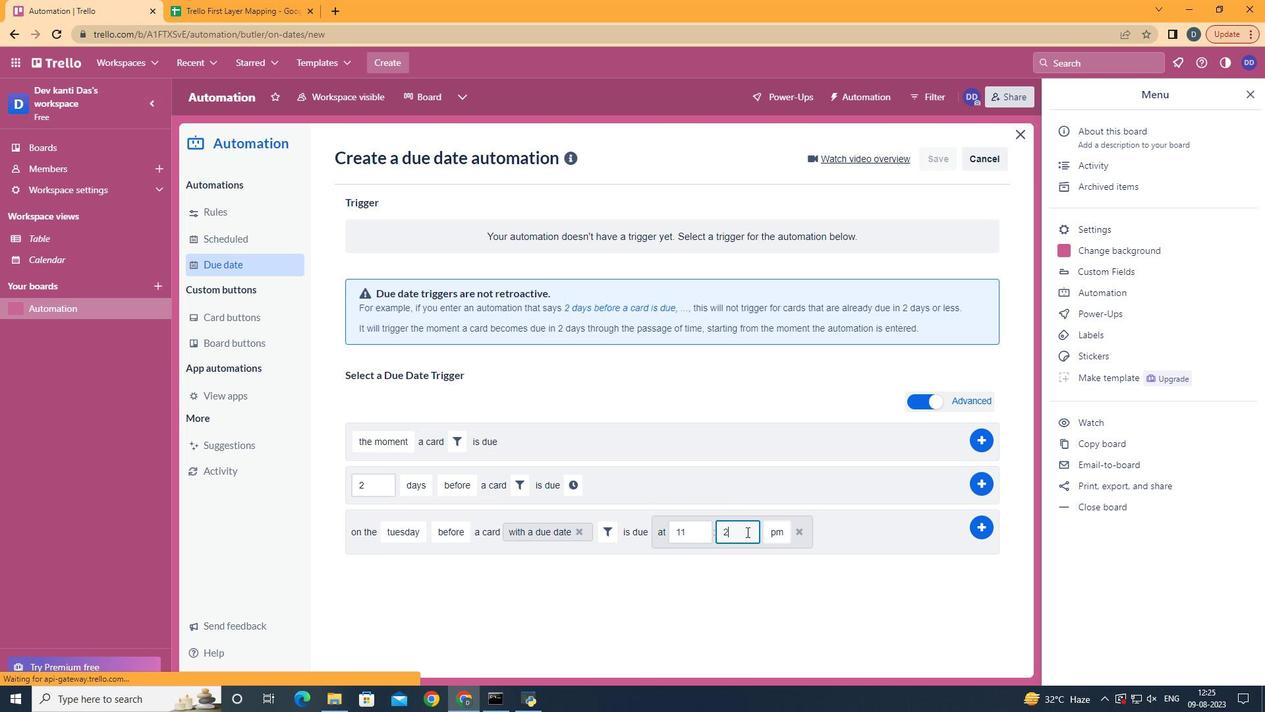 
Action: Mouse pressed left at (746, 532)
Screenshot: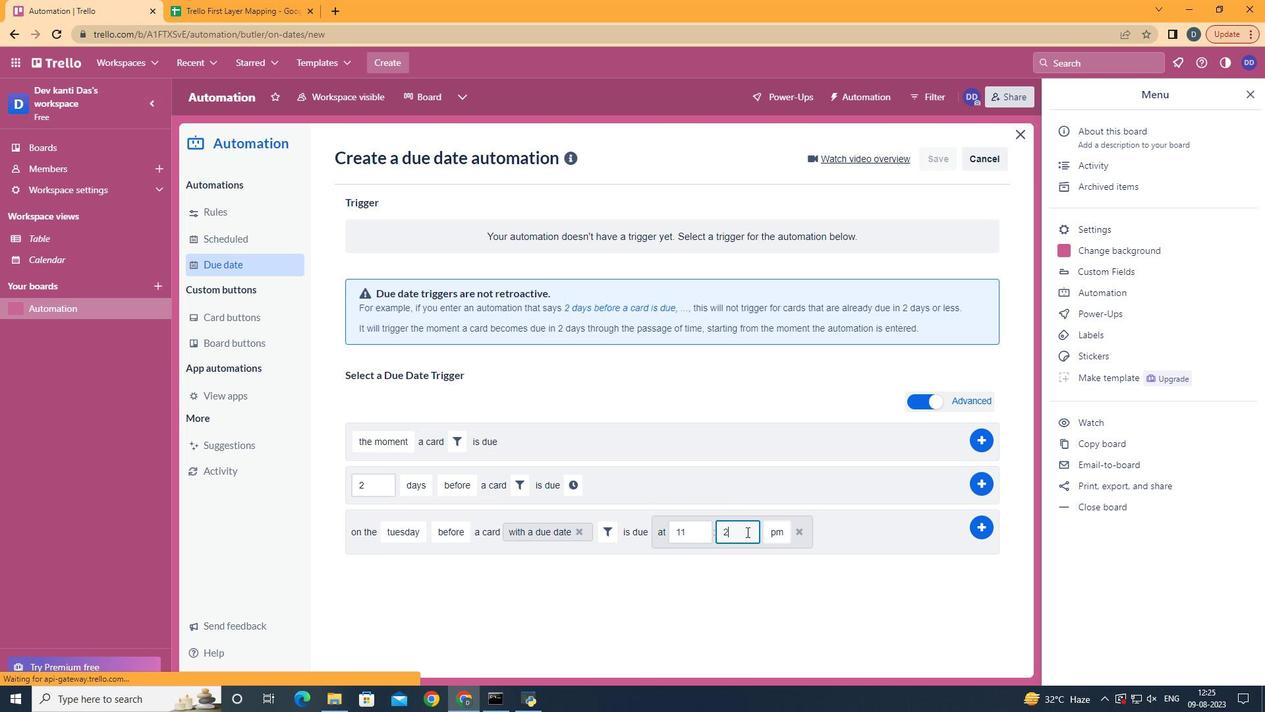 
Action: Key pressed <Key.backspace><Key.backspace>00
Screenshot: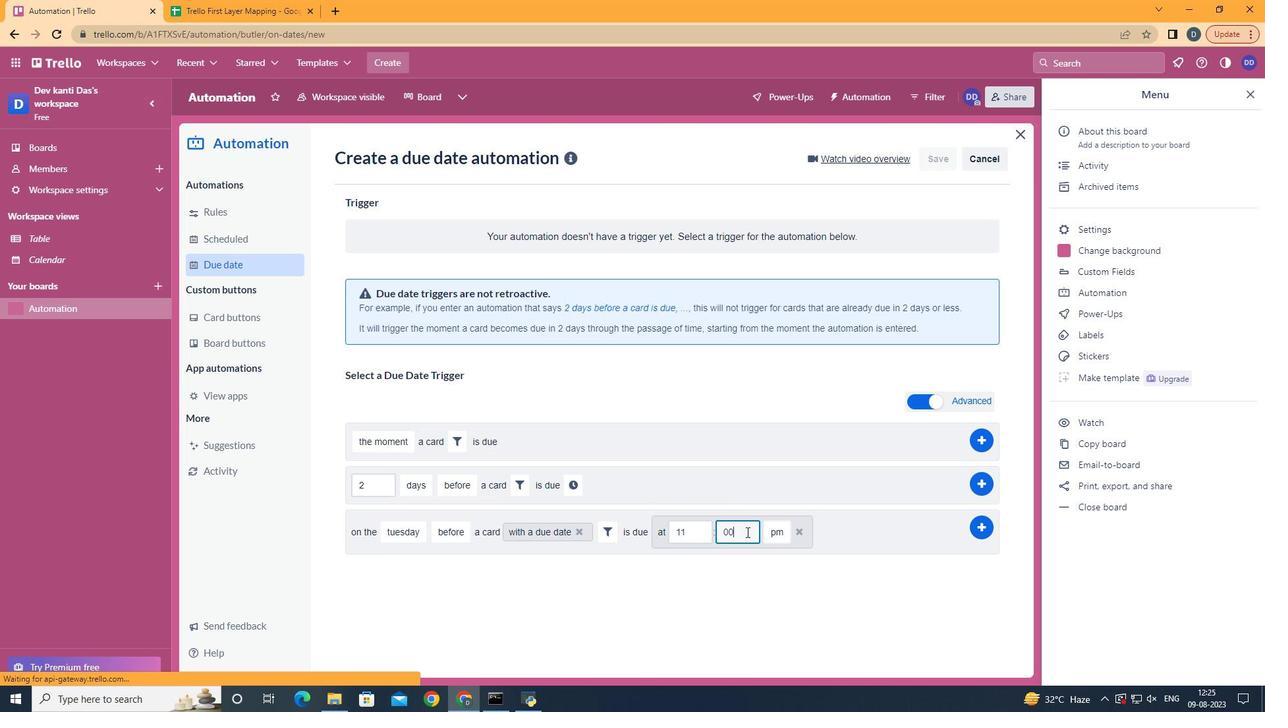 
Action: Mouse moved to (782, 548)
Screenshot: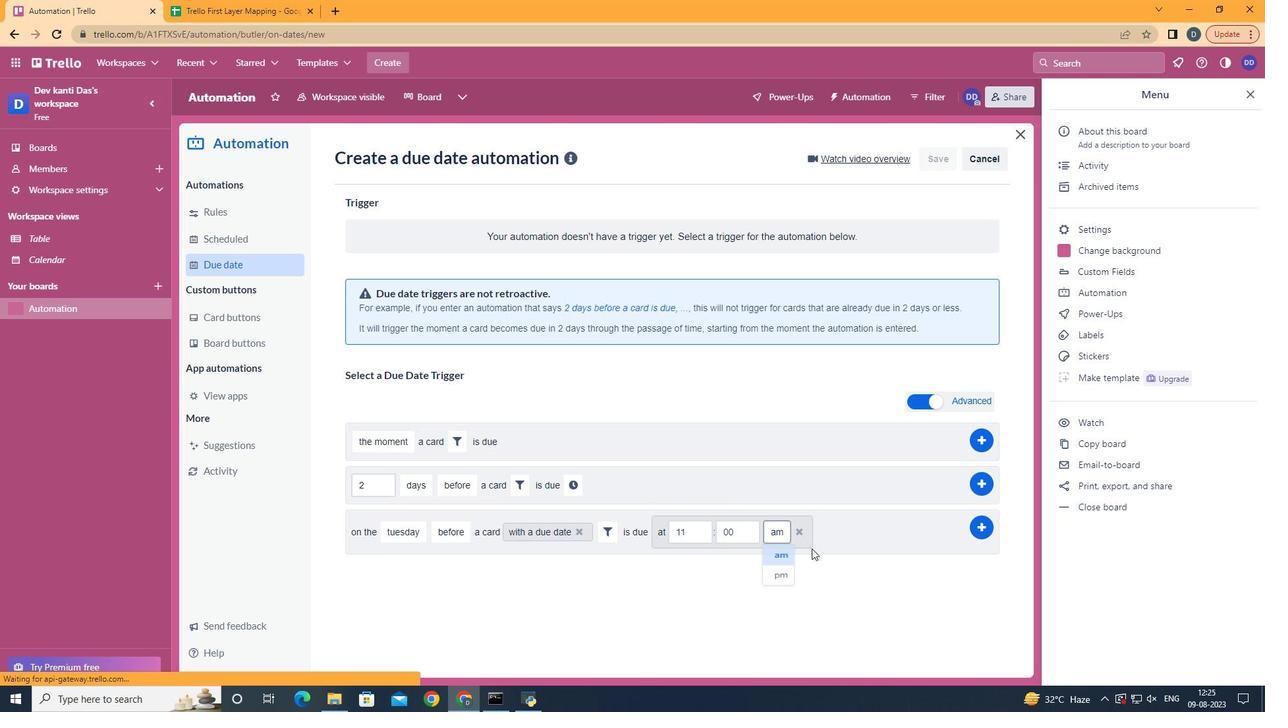 
Action: Mouse pressed left at (782, 548)
Screenshot: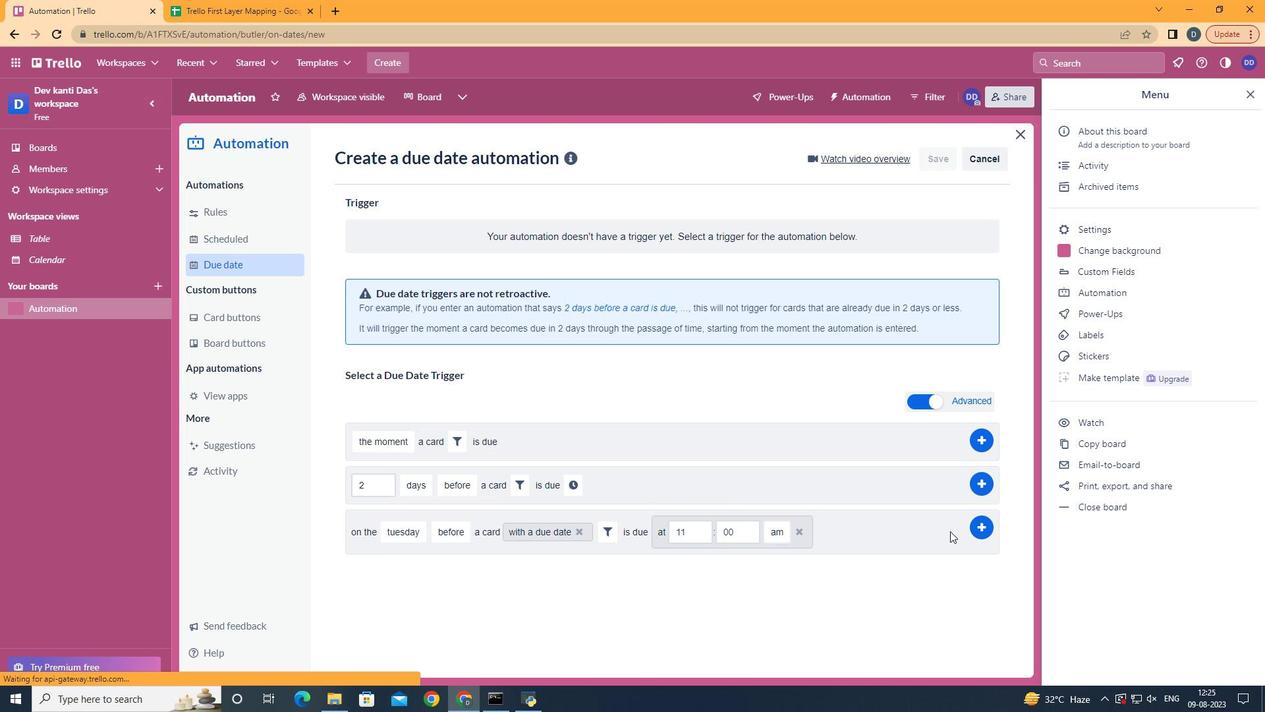
Action: Mouse moved to (983, 521)
Screenshot: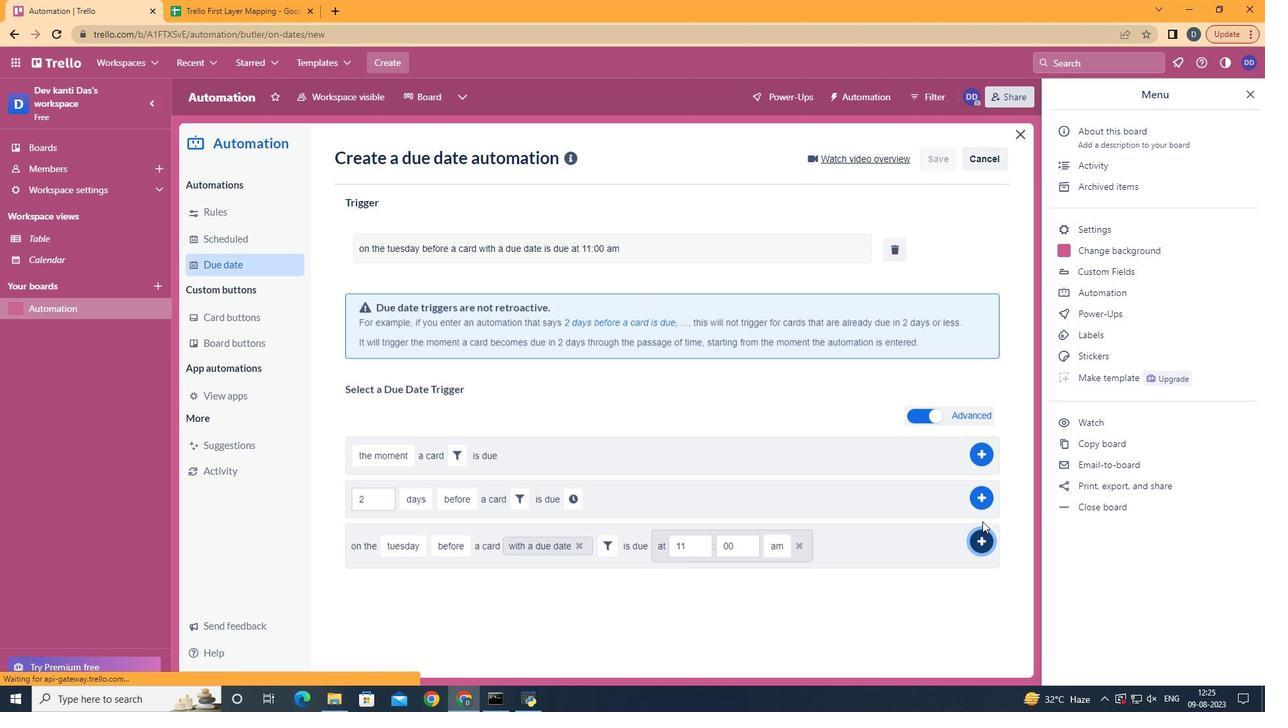 
Action: Mouse pressed left at (983, 521)
Screenshot: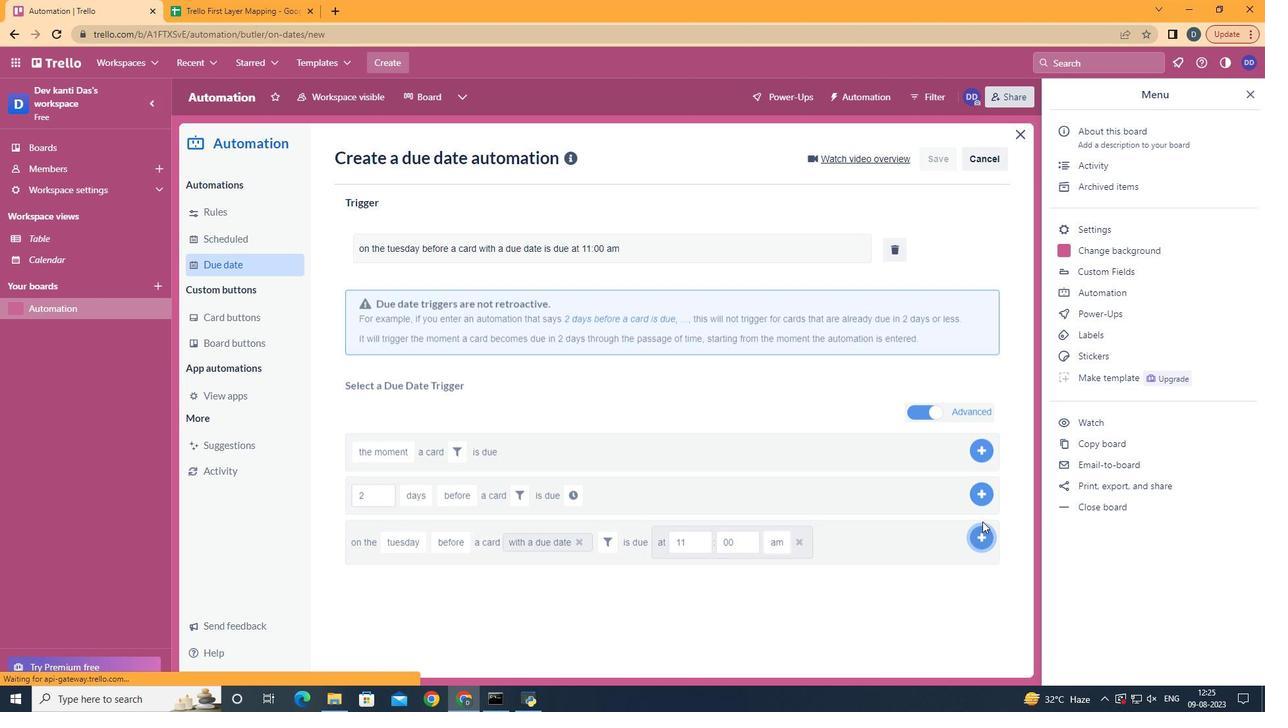 
Action: Mouse moved to (696, 274)
Screenshot: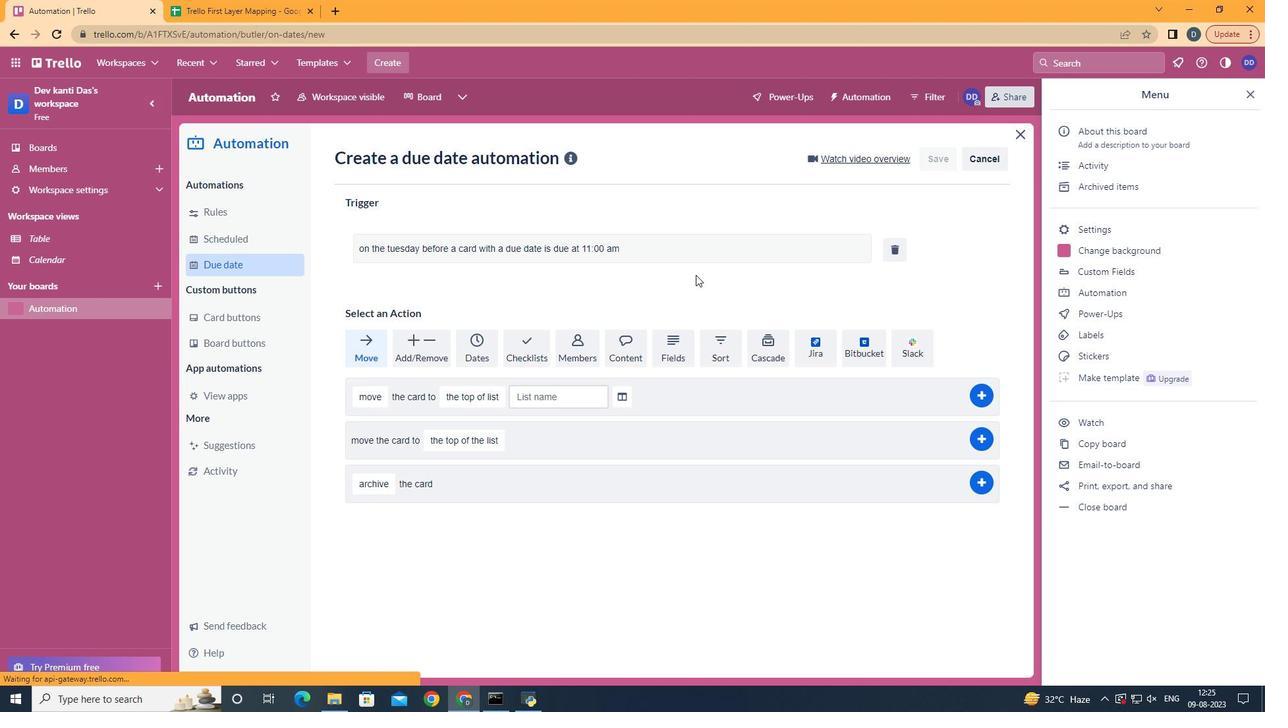 
